 Task: Add an event with the title Training Session: Presentation Skills, date '2024/03/28', time 8:50 AM to 10:50 AMand add a description: The Networking Mixer Event will kick off with a warm welcome and an introduction to the purpose and format of the event. Attendees will have the chance to mingle and engage in casual conversations, creating a relaxed and inclusive environment that encourages networking and relationship building., put the event into Blue category . Add location for the event as: 789 Thyssen-Bornemisza Museum, Madrid, Spain, logged in from the account softage.1@softage.netand send the event invitation to softage.3@softage.net and softage.4@softage.net. Set a reminder for the event 7 day before
Action: Mouse moved to (86, 99)
Screenshot: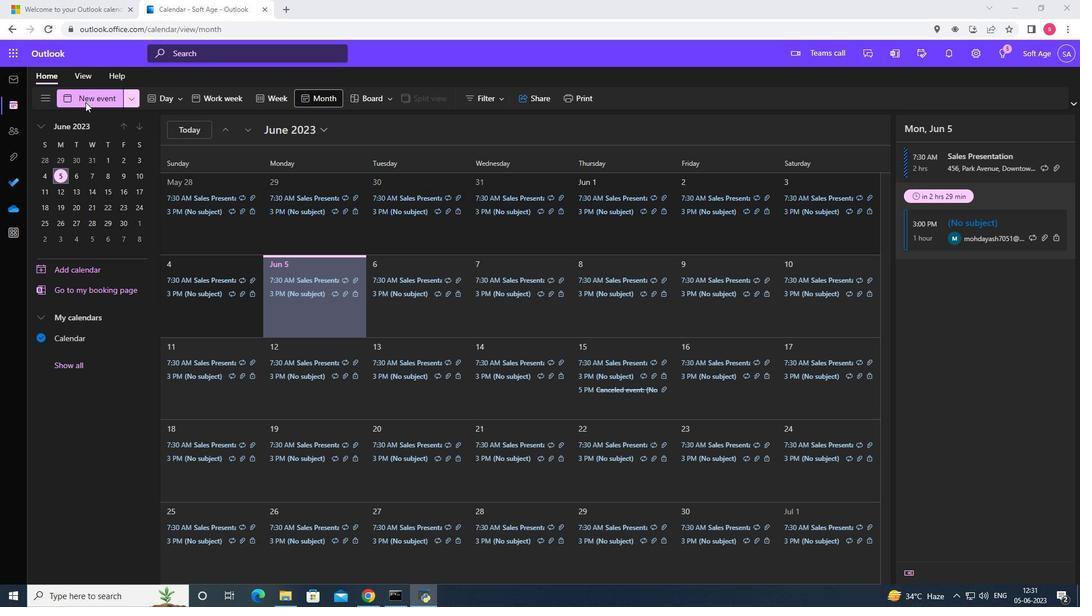 
Action: Mouse pressed left at (86, 99)
Screenshot: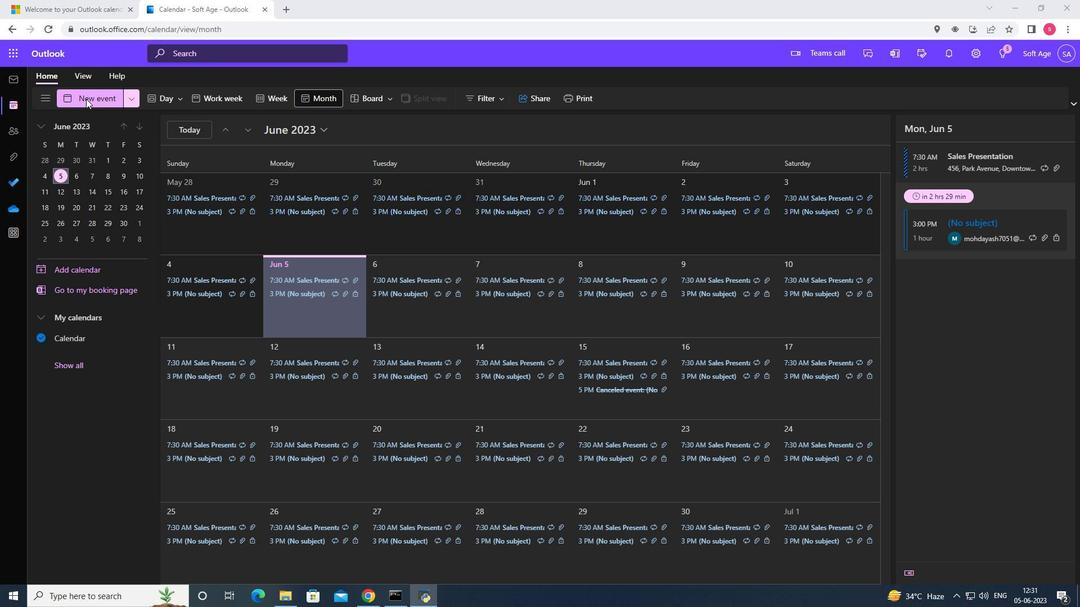 
Action: Mouse moved to (347, 168)
Screenshot: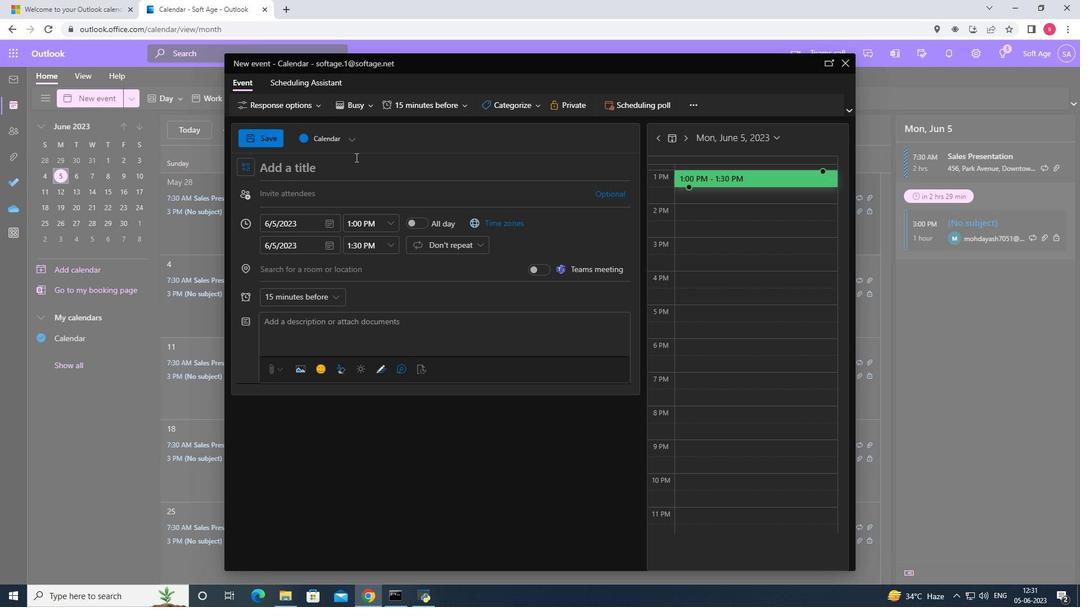 
Action: Mouse pressed left at (347, 168)
Screenshot: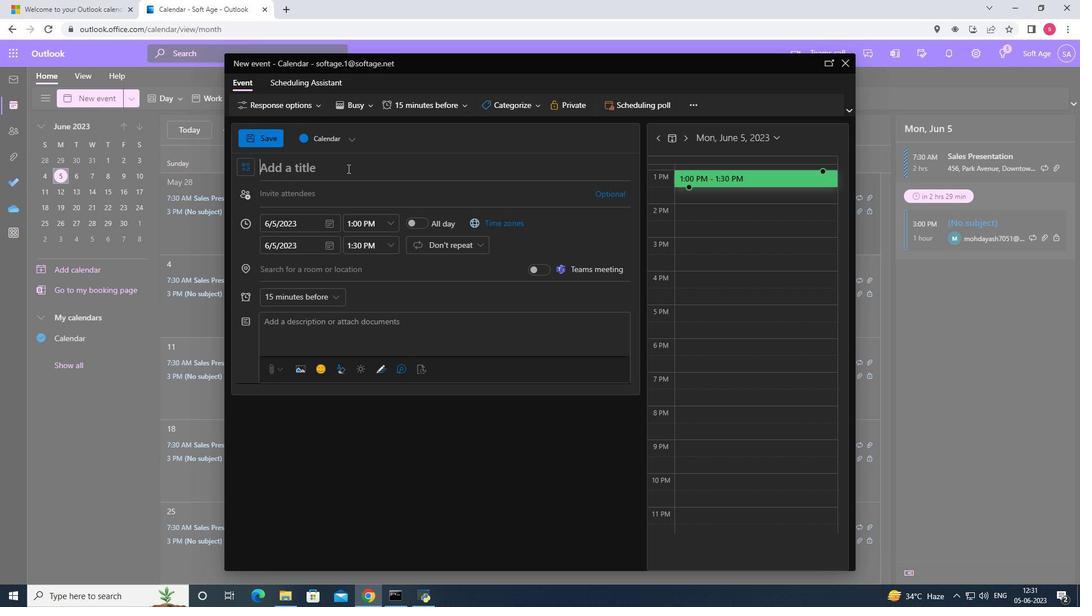 
Action: Key pressed <Key.shift>Trainind<Key.backspace>g<Key.space><Key.shift><Key.shift><Key.shift><Key.shift><Key.shift>Session<Key.space><Key.shift>Presentation<Key.space><Key.shift>Skills
Screenshot: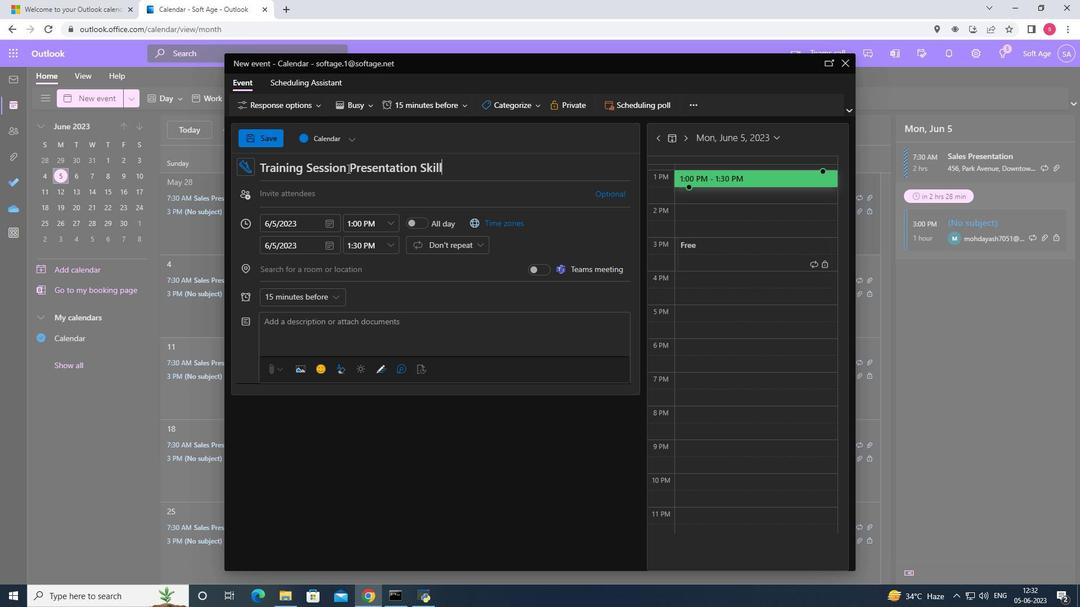 
Action: Mouse moved to (345, 169)
Screenshot: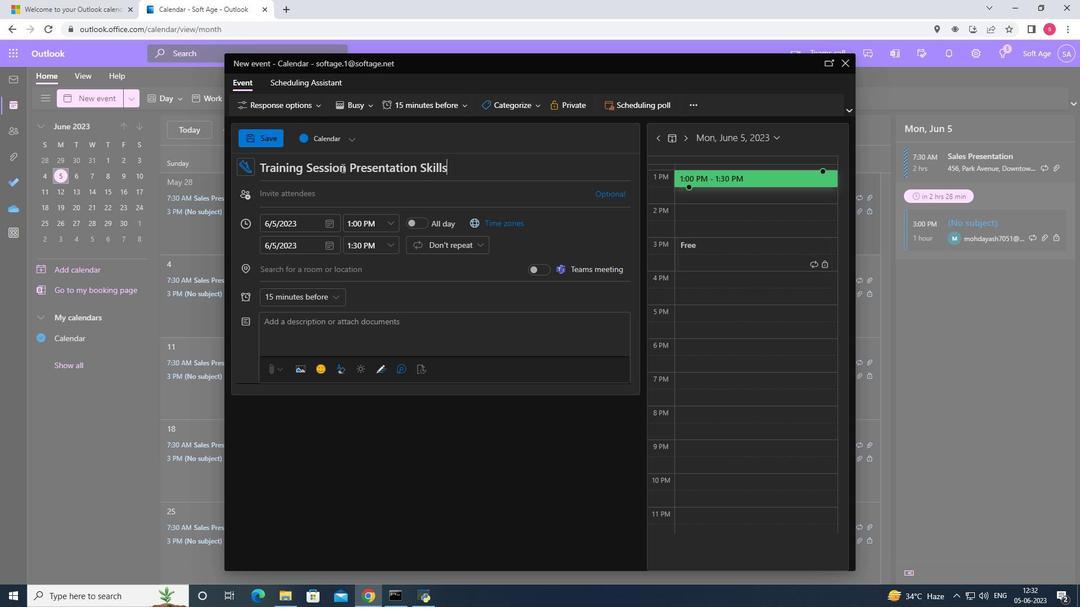 
Action: Mouse pressed left at (345, 169)
Screenshot: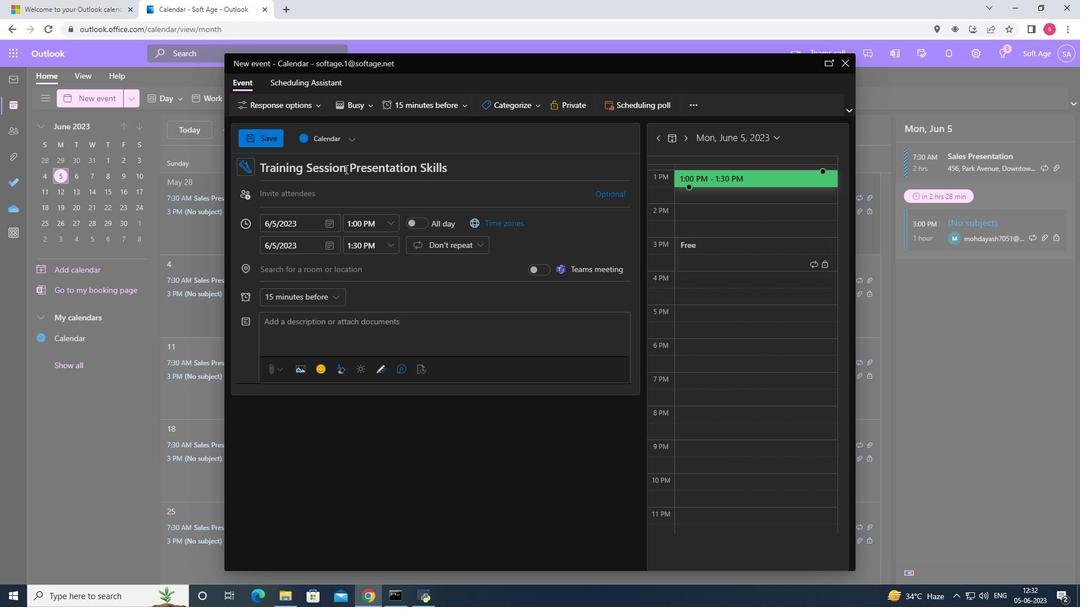 
Action: Key pressed <Key.shift>:
Screenshot: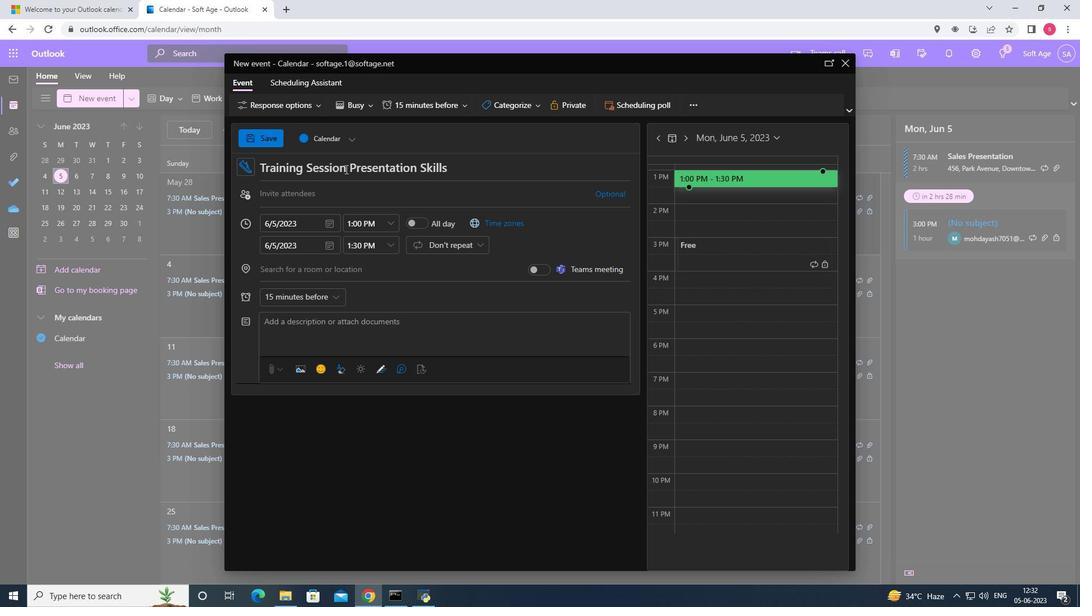 
Action: Mouse moved to (464, 166)
Screenshot: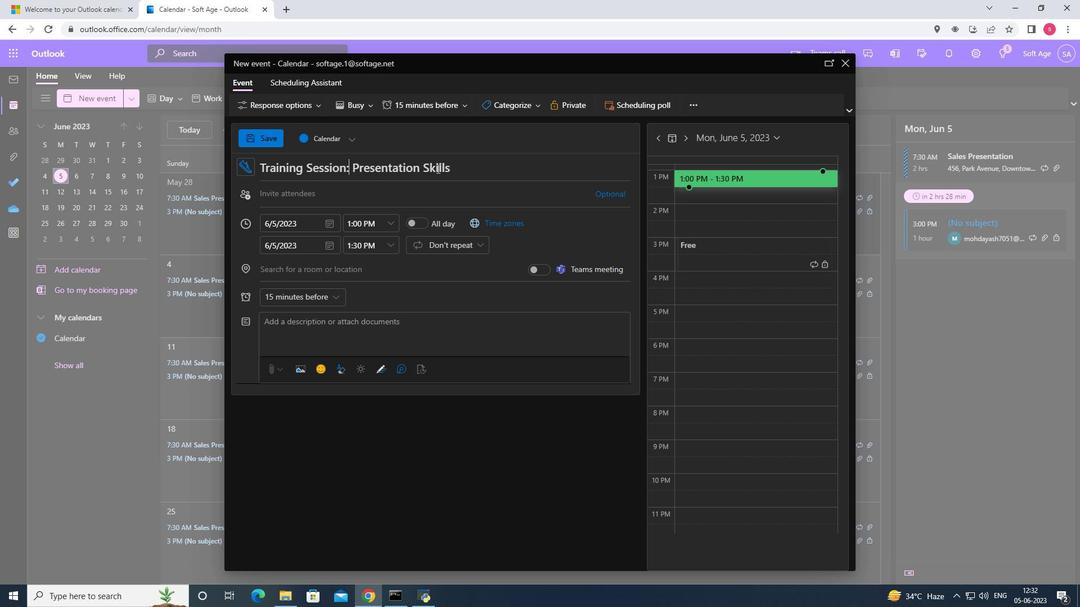 
Action: Mouse pressed left at (464, 166)
Screenshot: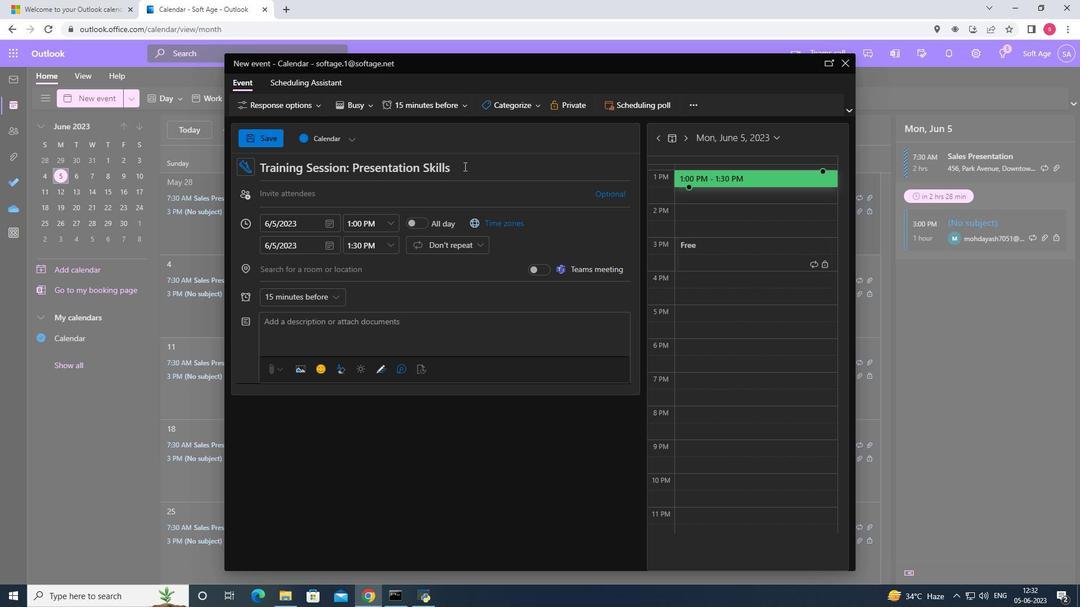 
Action: Mouse moved to (324, 227)
Screenshot: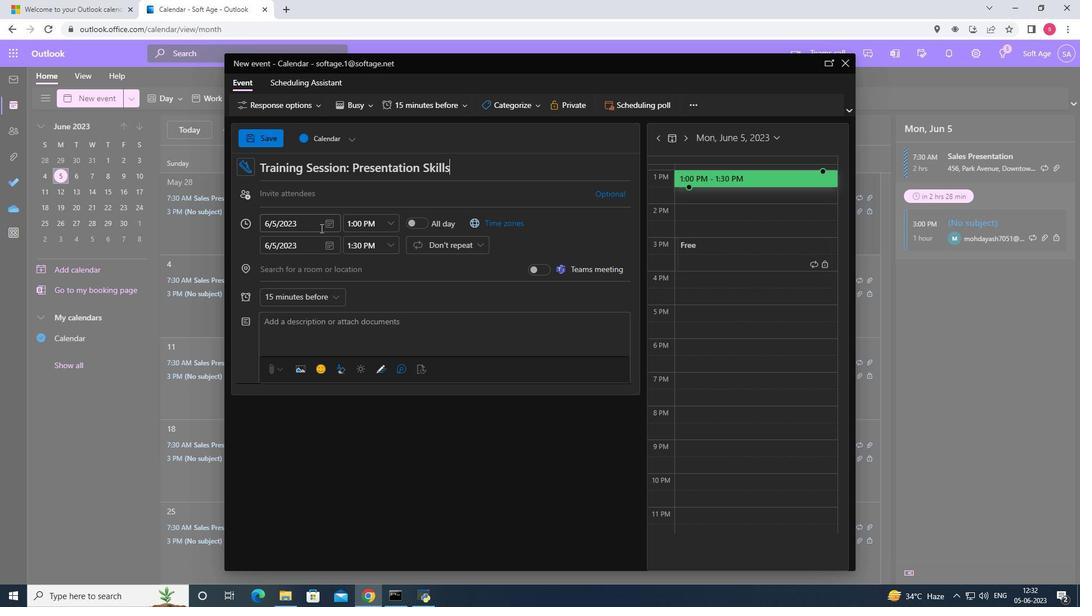 
Action: Mouse pressed left at (324, 227)
Screenshot: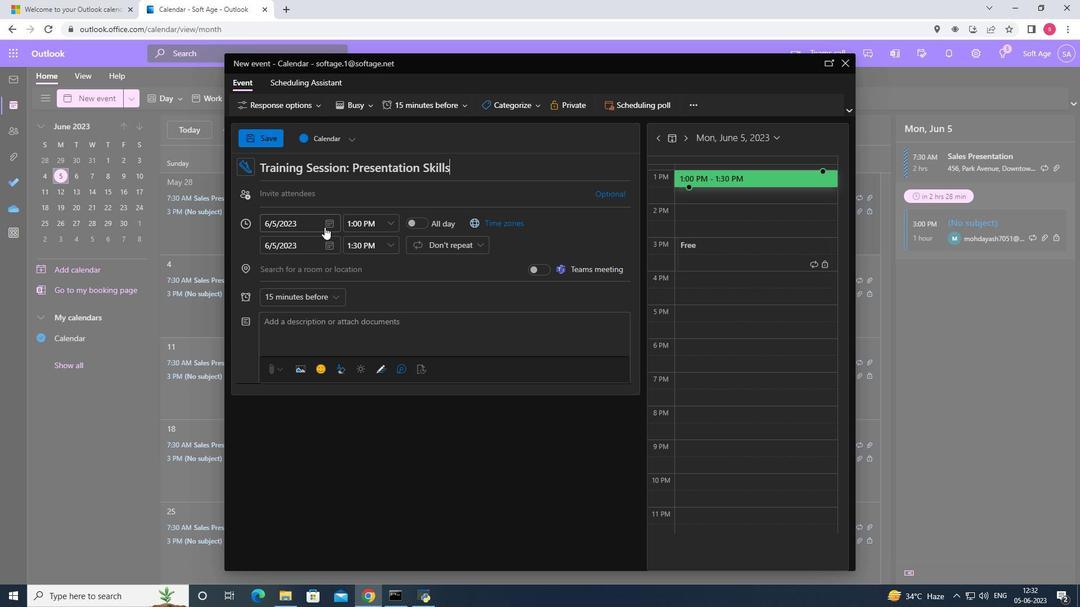 
Action: Mouse moved to (365, 252)
Screenshot: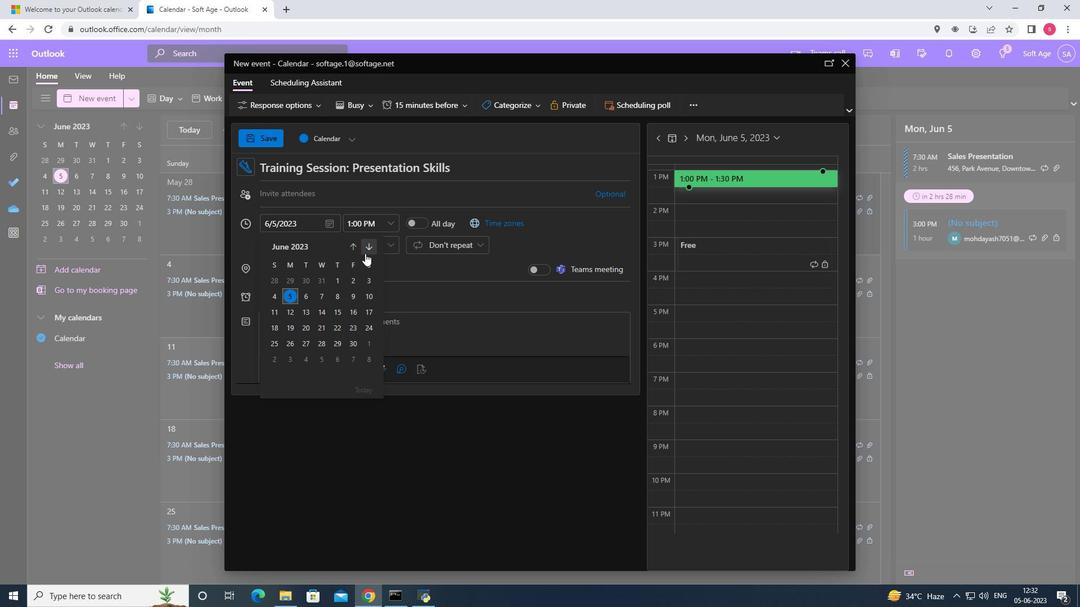 
Action: Mouse pressed left at (365, 252)
Screenshot: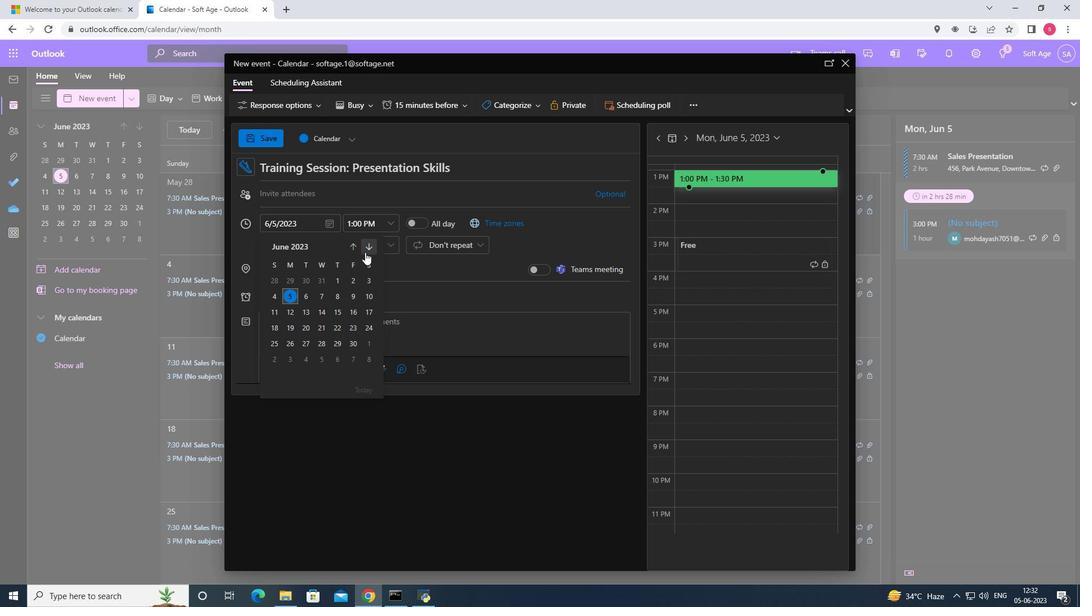 
Action: Mouse pressed left at (365, 252)
Screenshot: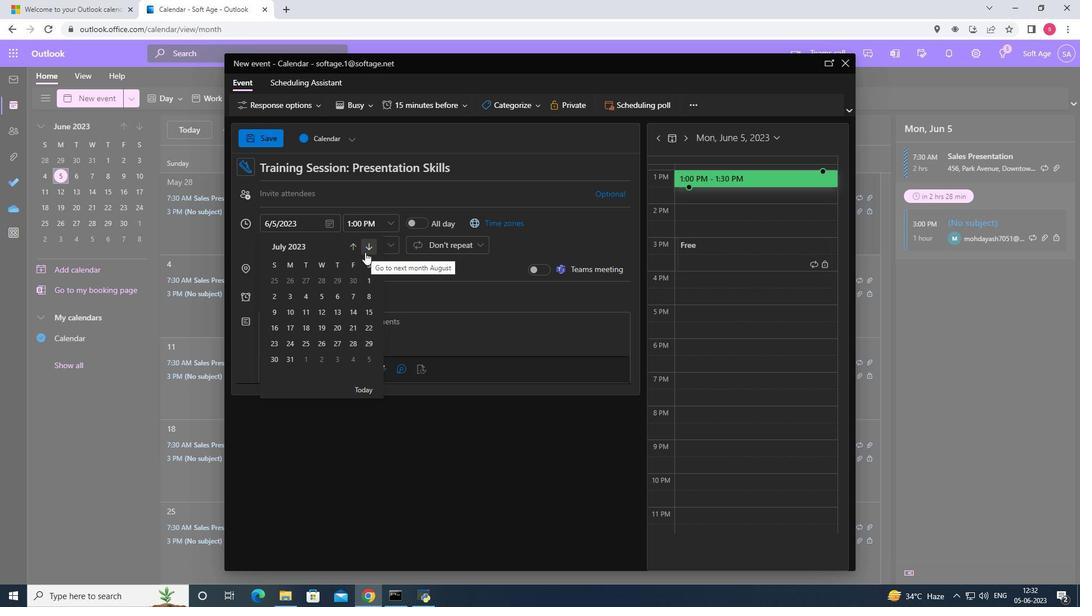 
Action: Mouse pressed left at (365, 252)
Screenshot: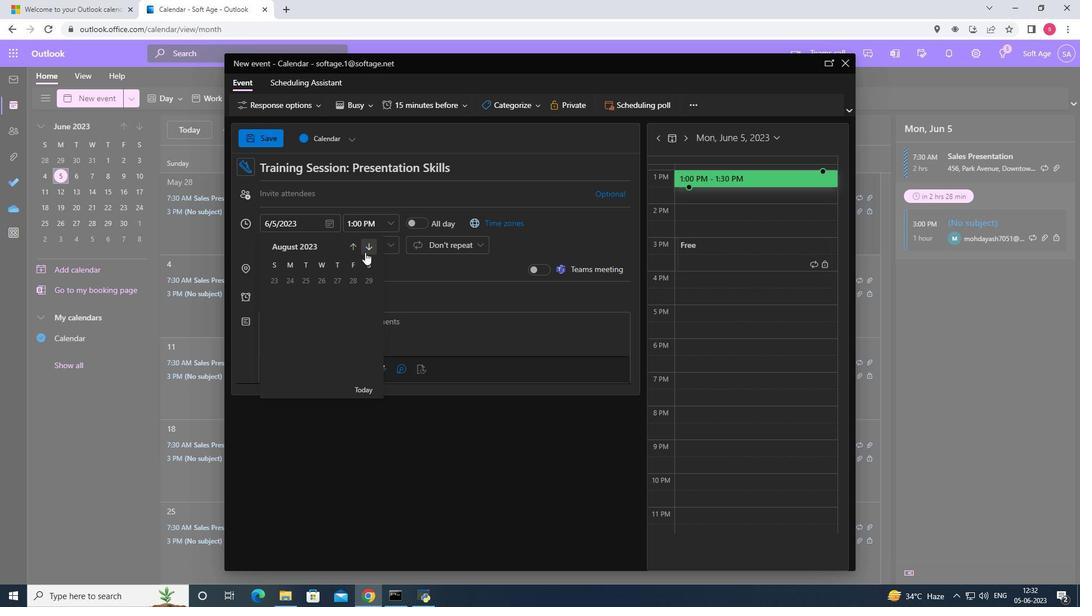 
Action: Mouse pressed left at (365, 252)
Screenshot: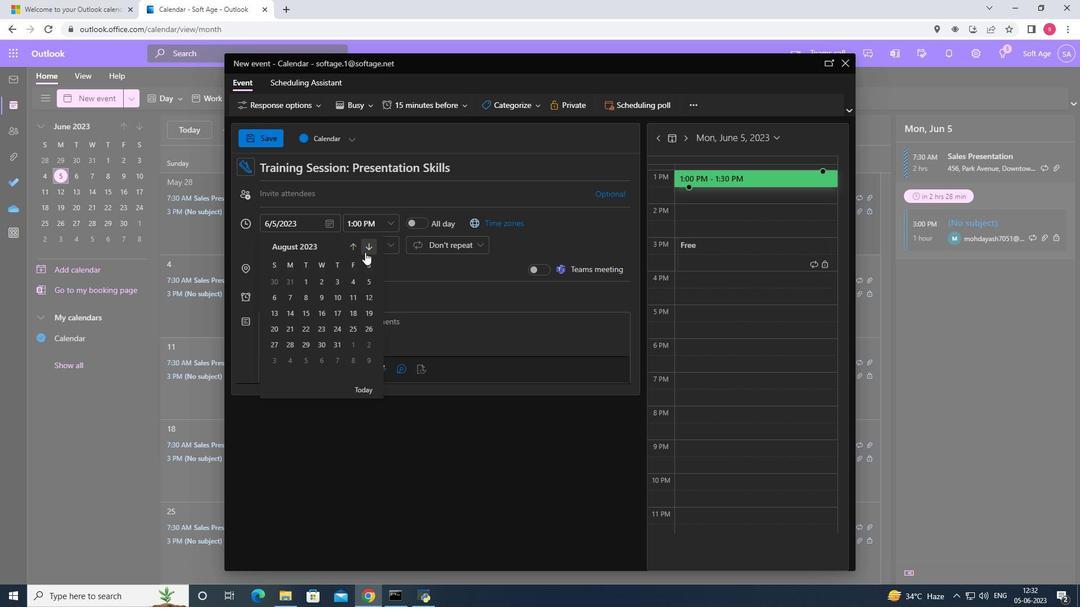 
Action: Mouse pressed left at (365, 252)
Screenshot: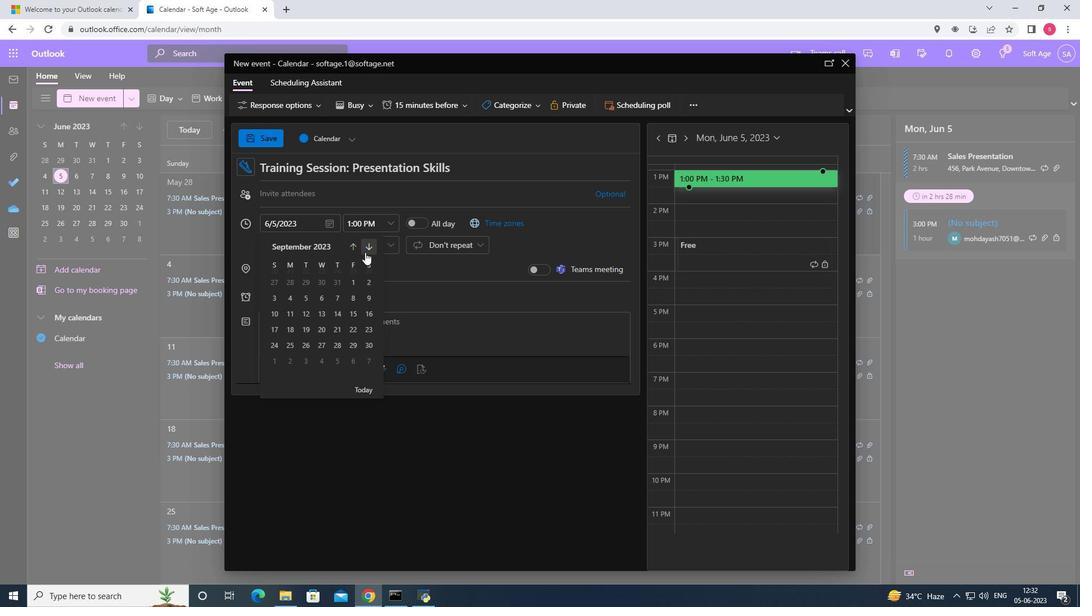 
Action: Mouse pressed left at (365, 252)
Screenshot: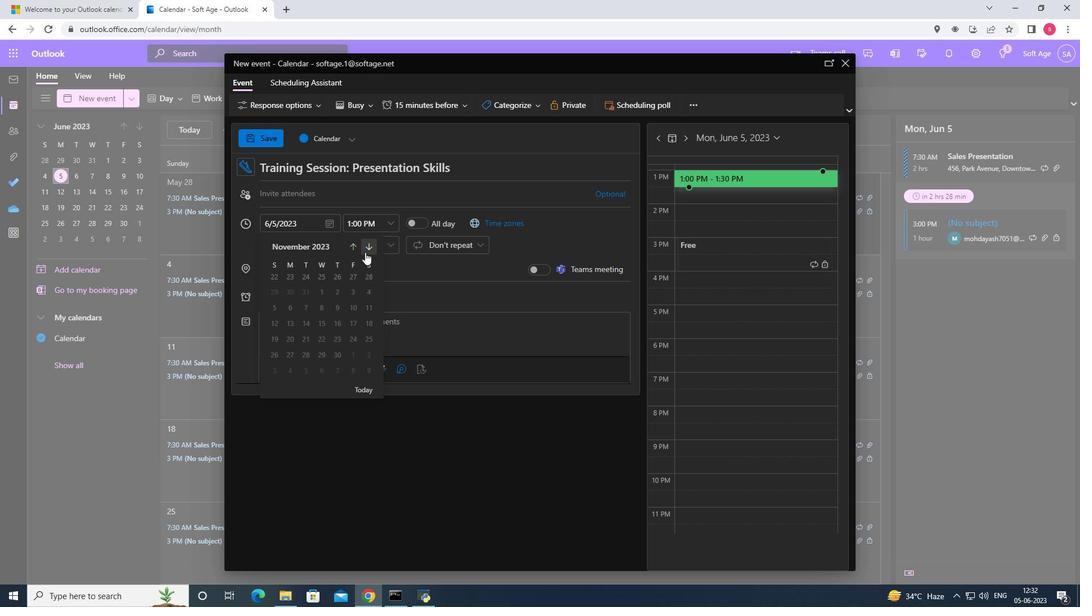 
Action: Mouse pressed left at (365, 252)
Screenshot: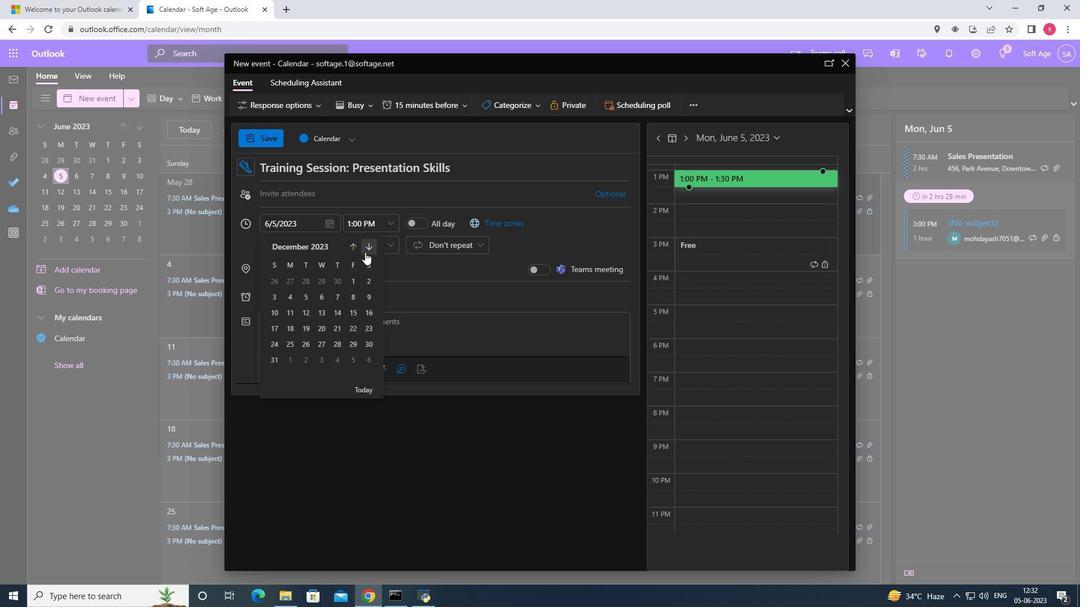 
Action: Mouse pressed left at (365, 252)
Screenshot: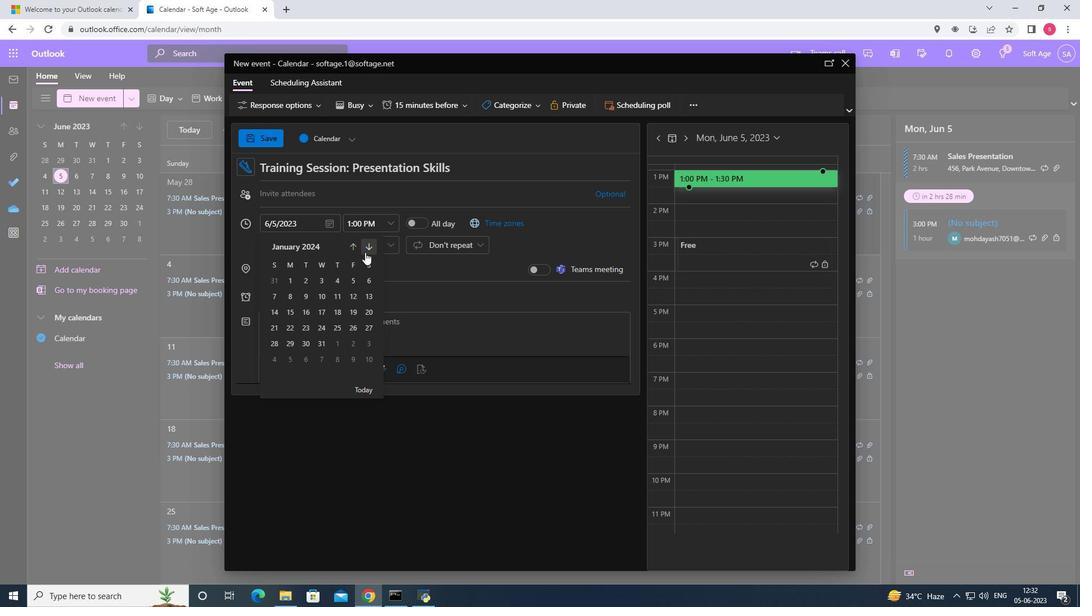 
Action: Mouse pressed left at (365, 252)
Screenshot: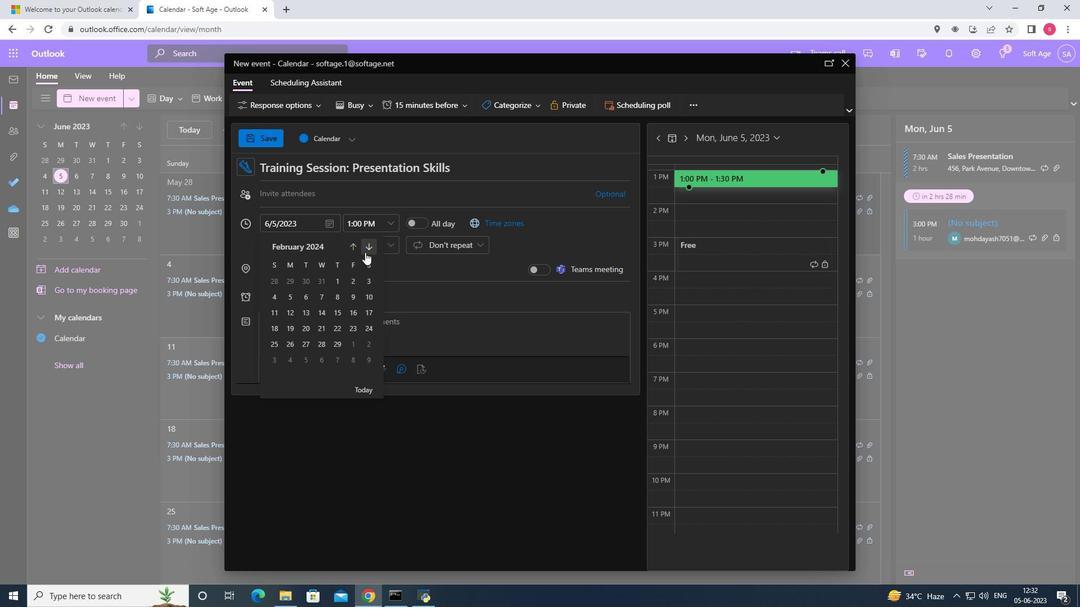 
Action: Mouse moved to (340, 344)
Screenshot: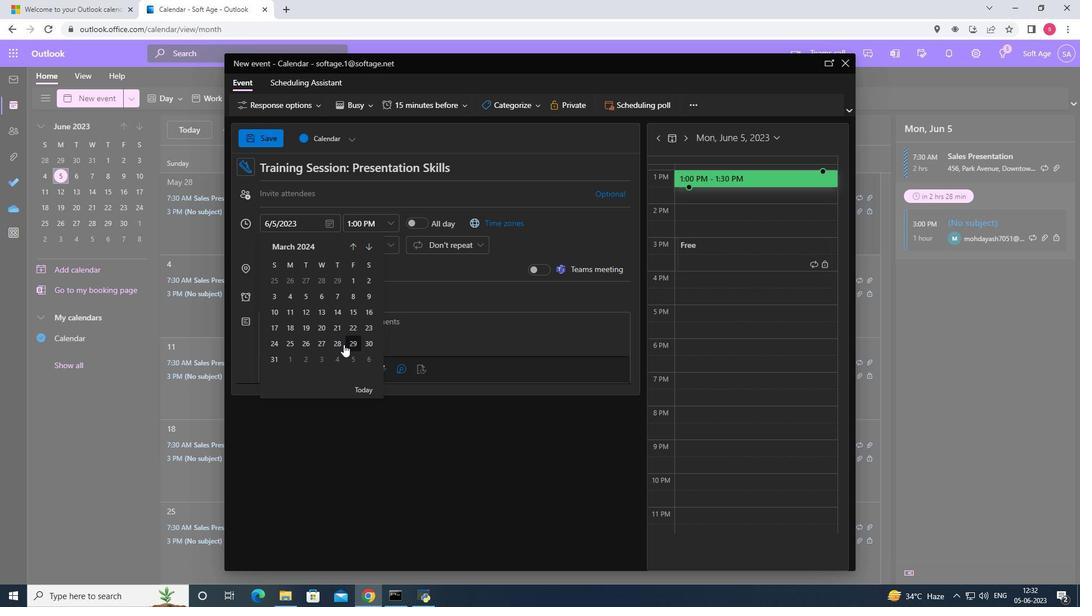
Action: Mouse pressed left at (340, 344)
Screenshot: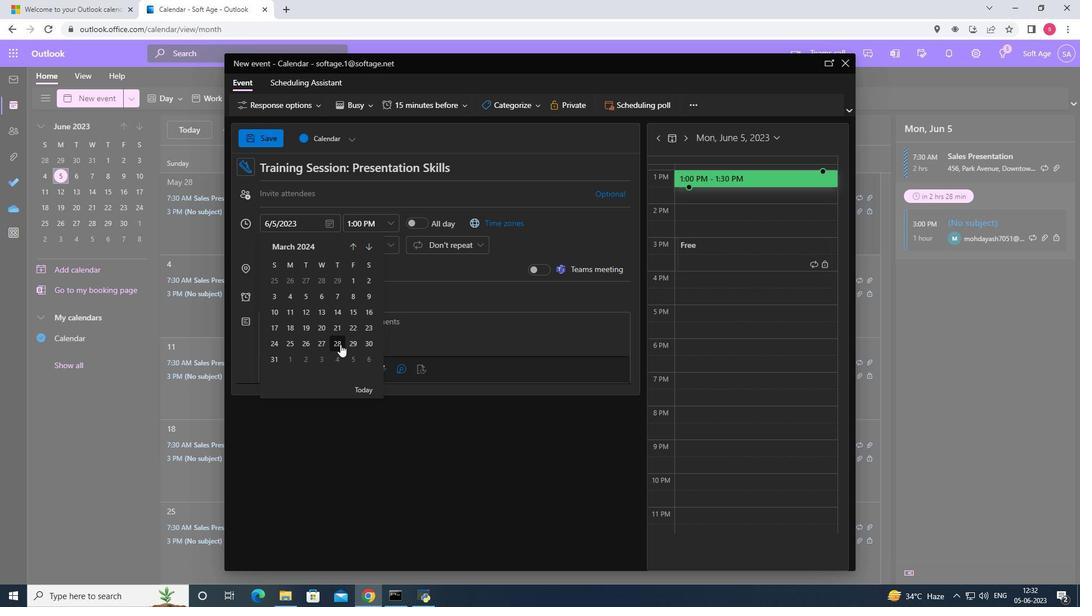 
Action: Mouse moved to (387, 227)
Screenshot: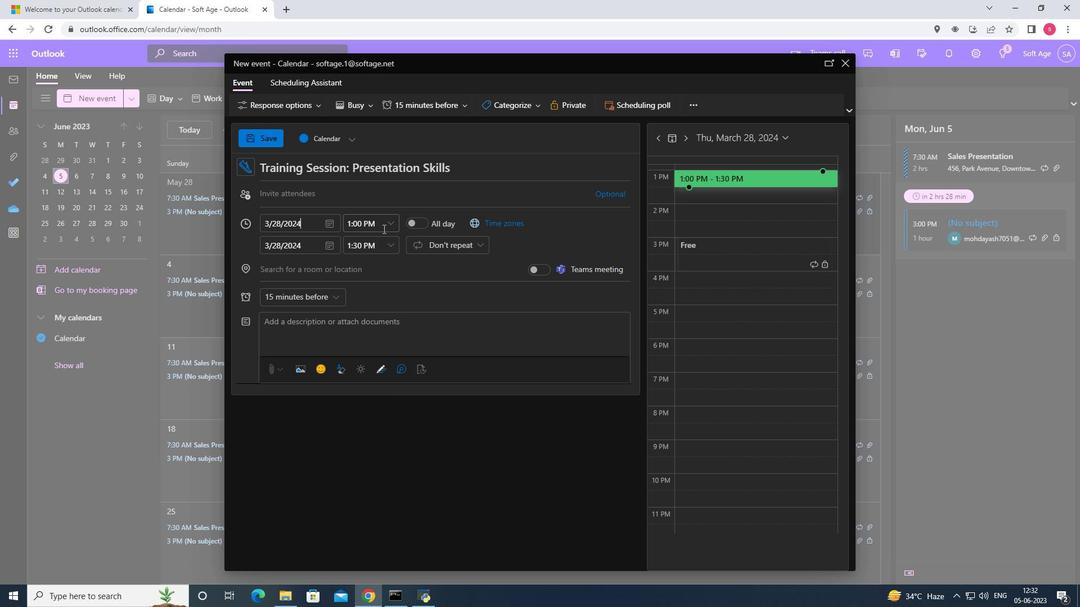 
Action: Mouse pressed left at (387, 227)
Screenshot: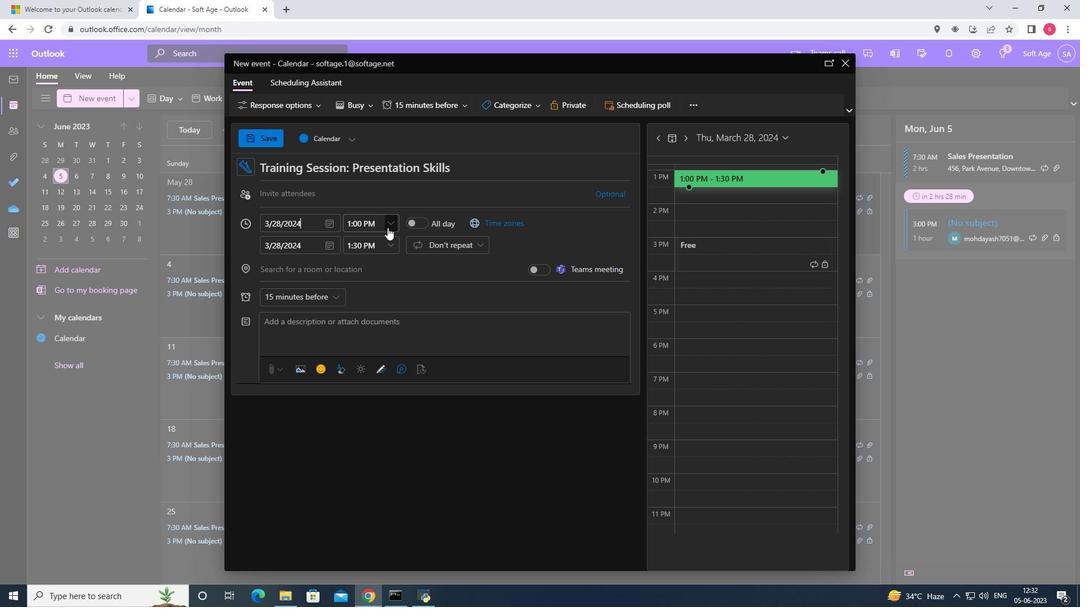 
Action: Mouse moved to (408, 236)
Screenshot: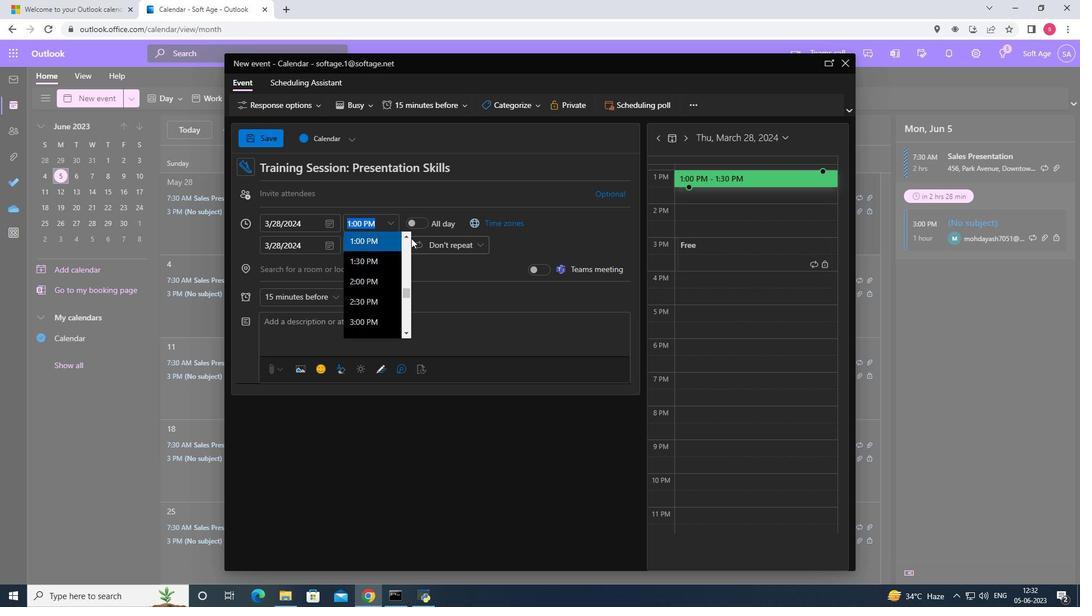
Action: Mouse pressed left at (408, 236)
Screenshot: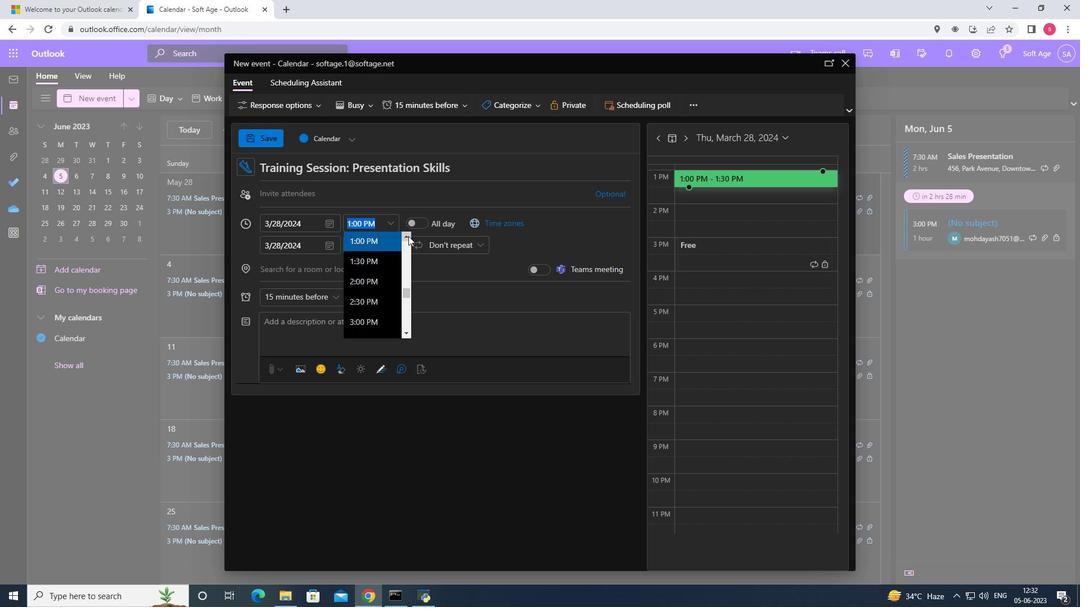 
Action: Mouse pressed left at (408, 236)
Screenshot: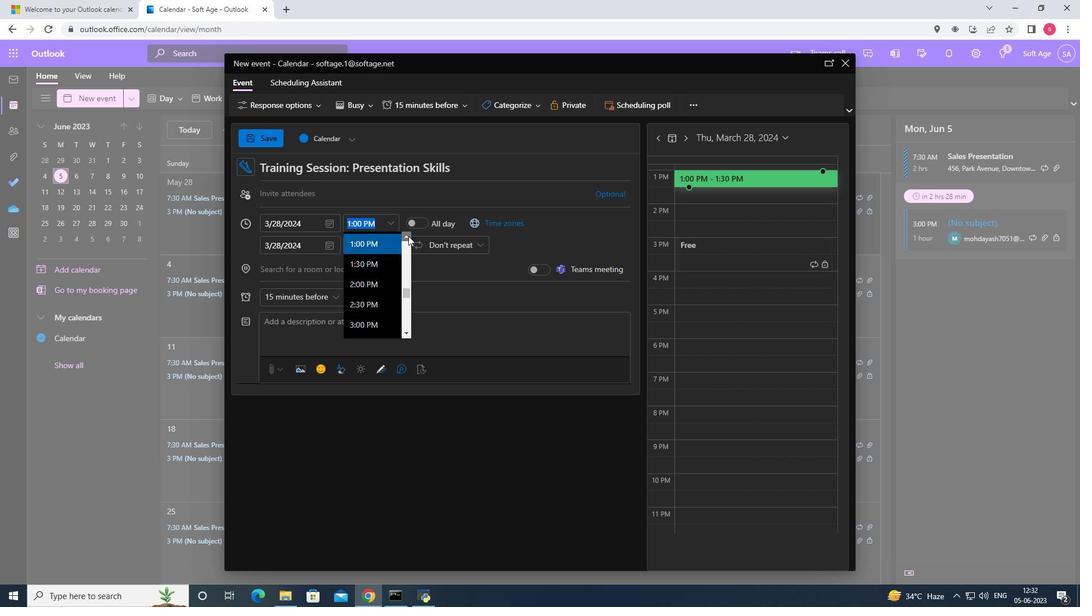 
Action: Mouse pressed left at (408, 236)
Screenshot: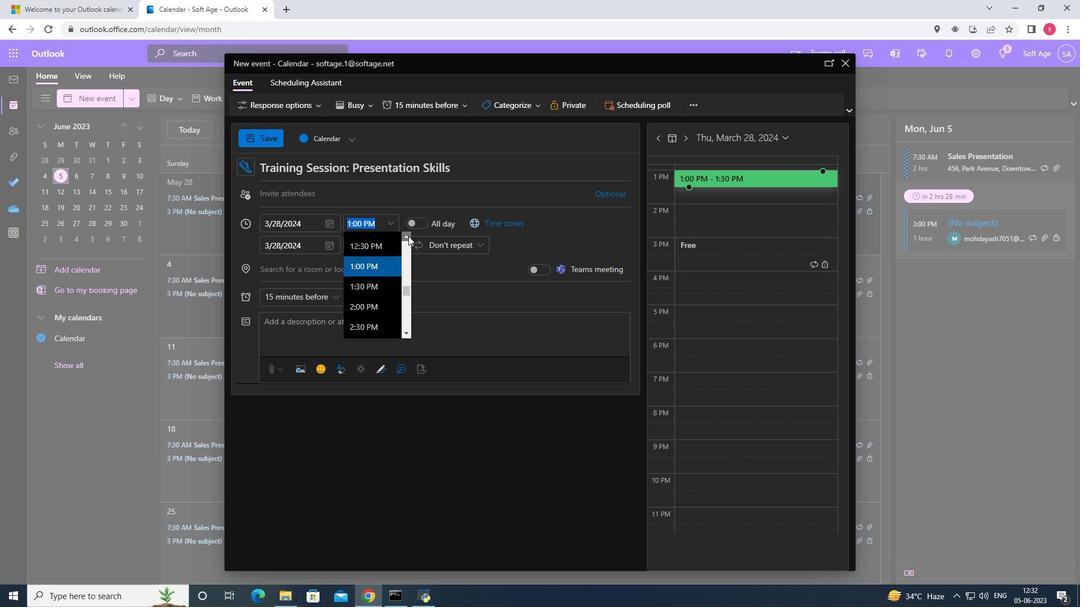 
Action: Mouse pressed left at (408, 236)
Screenshot: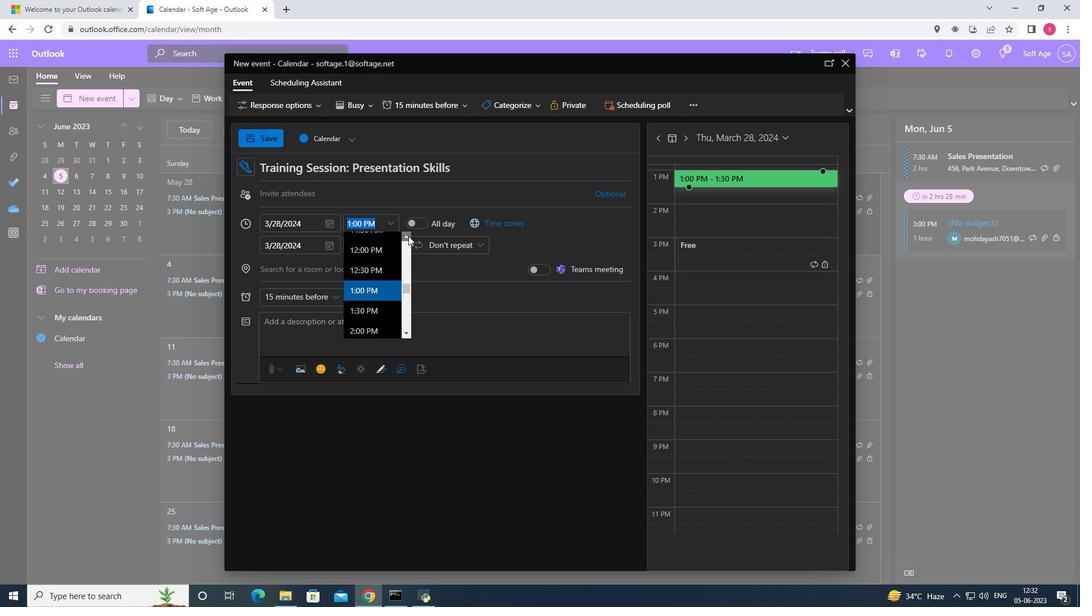 
Action: Mouse pressed left at (408, 236)
Screenshot: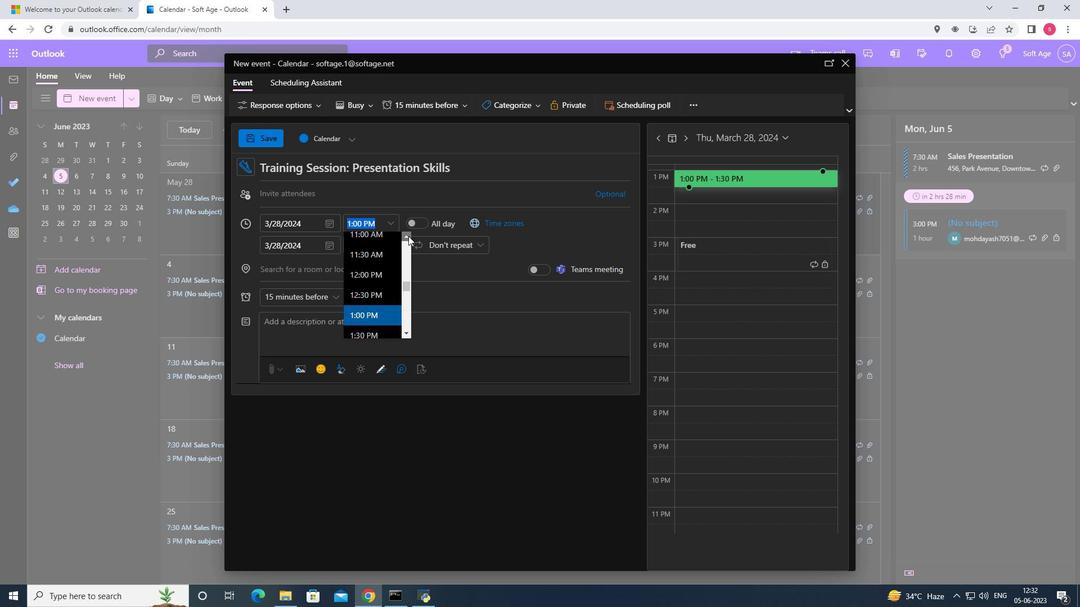 
Action: Mouse pressed left at (408, 236)
Screenshot: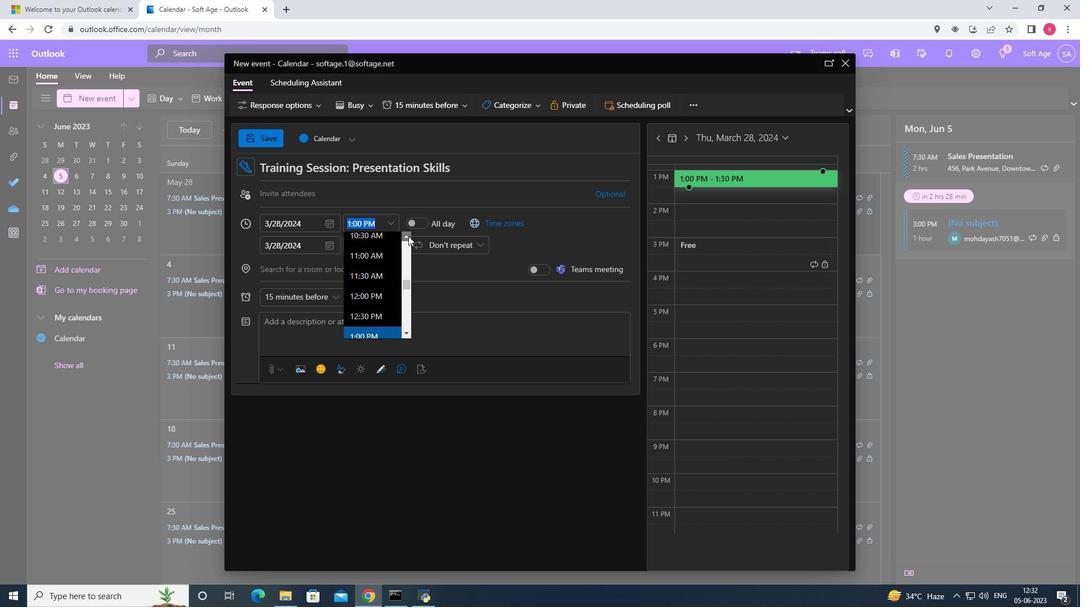 
Action: Mouse pressed left at (408, 236)
Screenshot: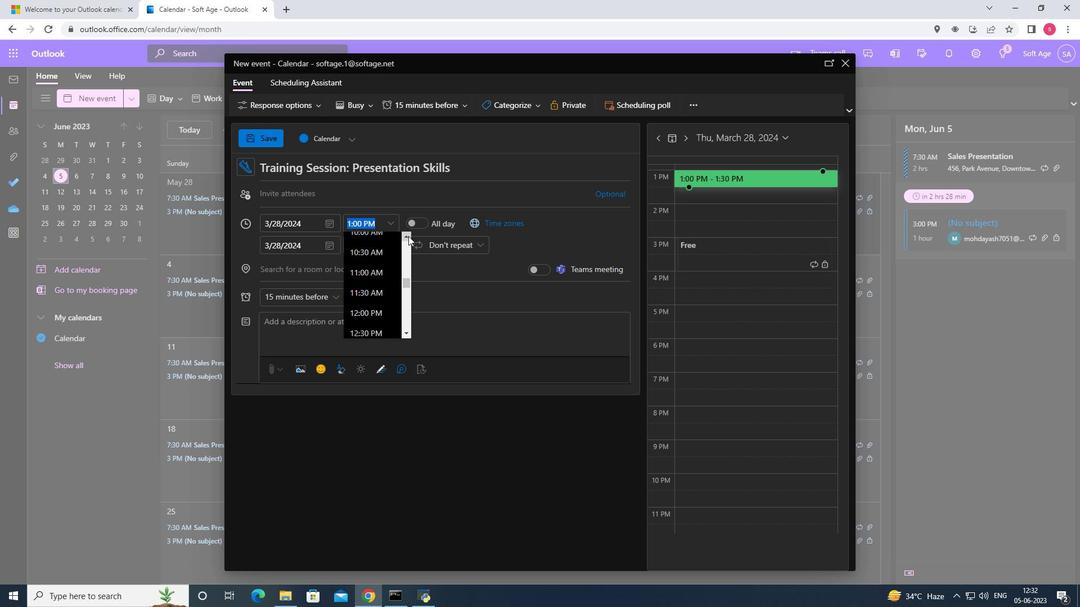 
Action: Mouse pressed left at (408, 236)
Screenshot: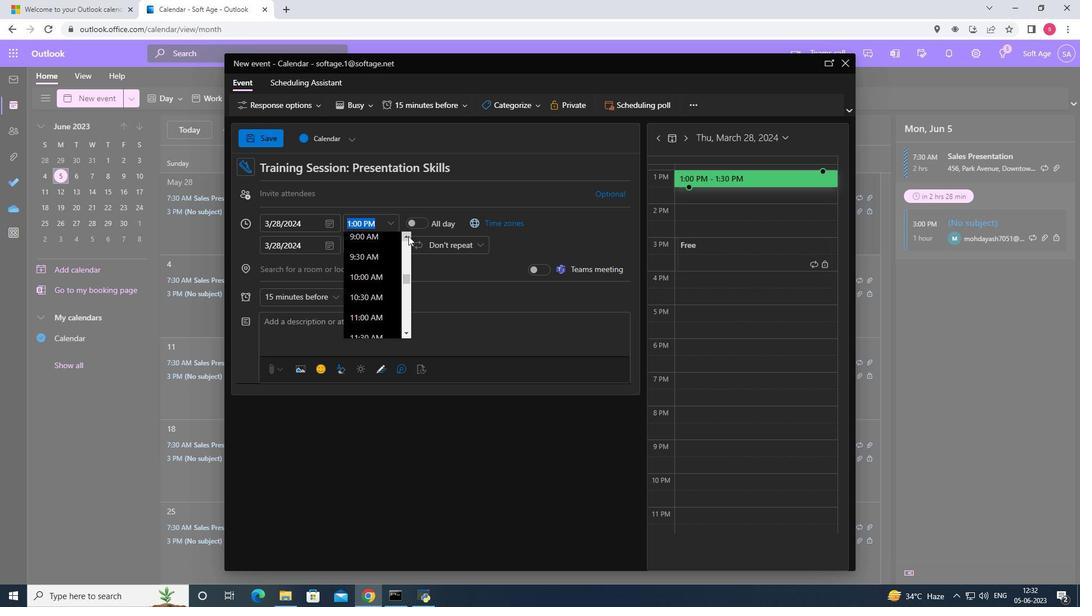 
Action: Mouse moved to (403, 333)
Screenshot: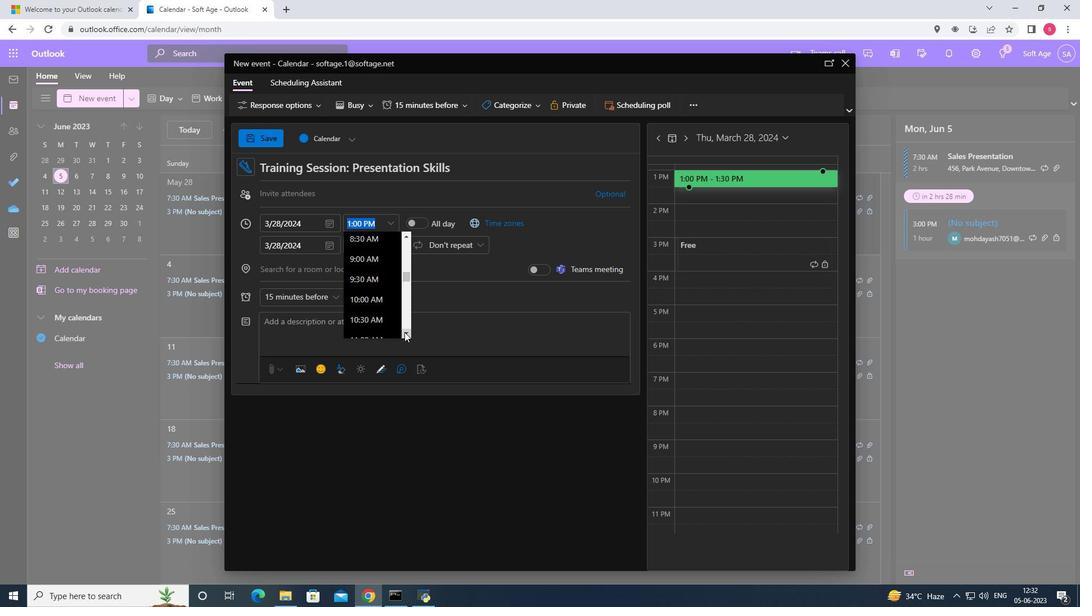
Action: Mouse pressed left at (403, 333)
Screenshot: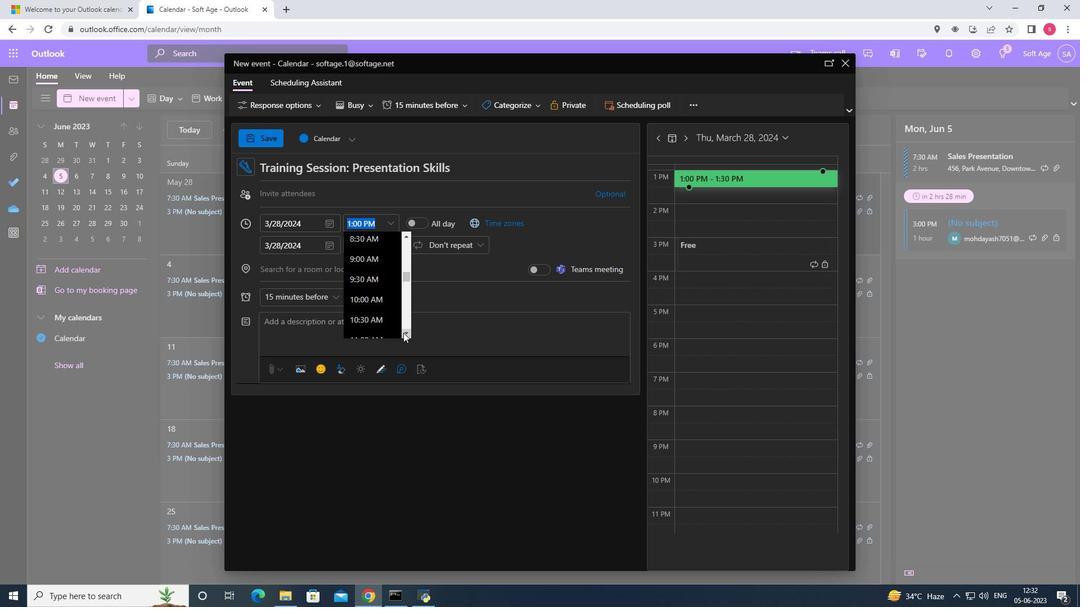 
Action: Mouse moved to (405, 234)
Screenshot: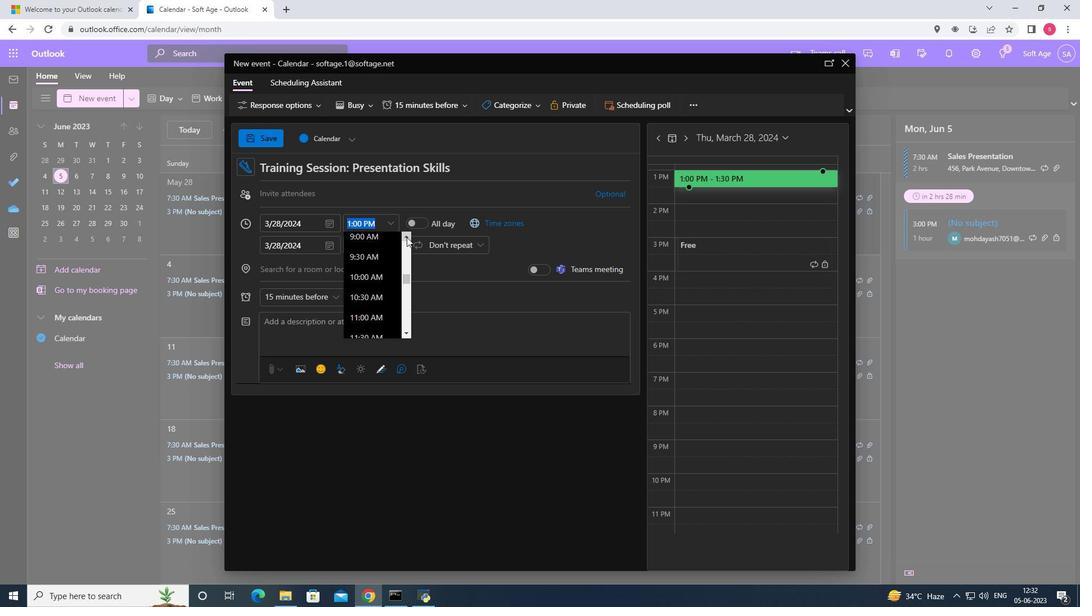 
Action: Mouse pressed left at (405, 234)
Screenshot: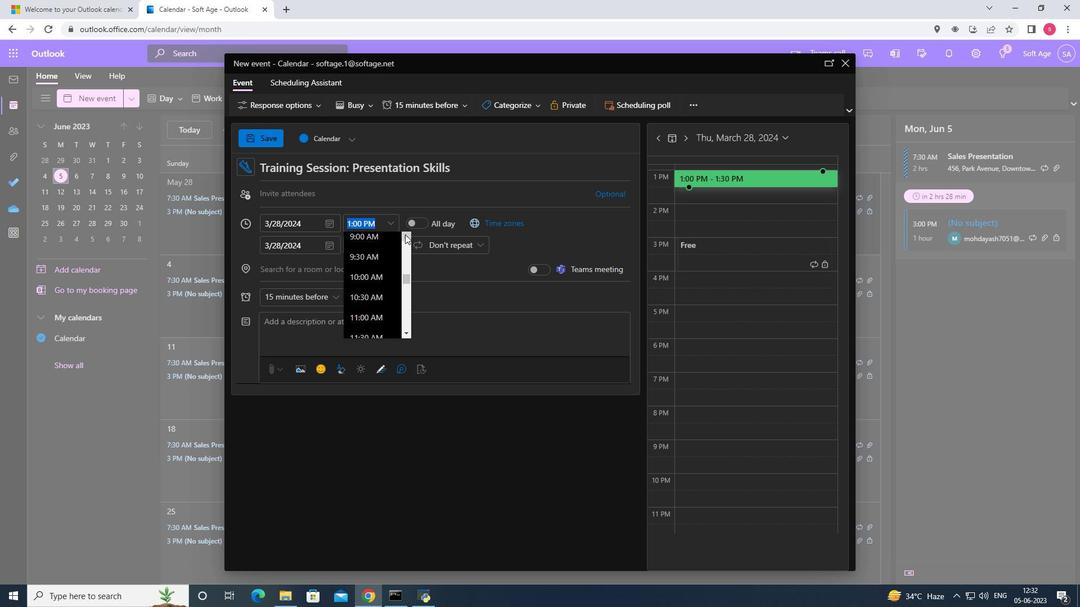 
Action: Mouse moved to (356, 238)
Screenshot: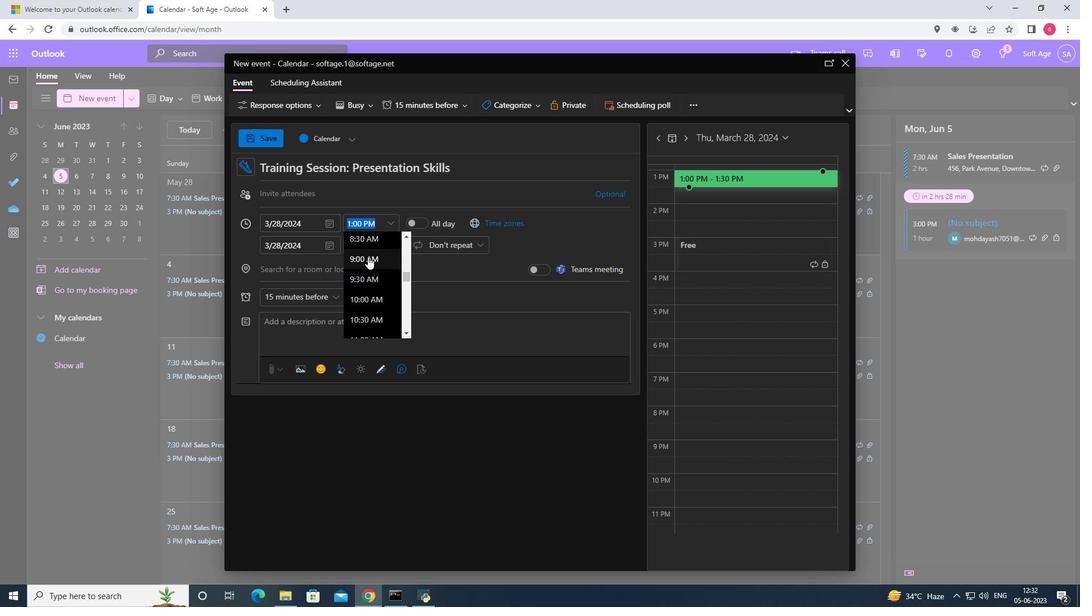 
Action: Mouse pressed left at (356, 238)
Screenshot: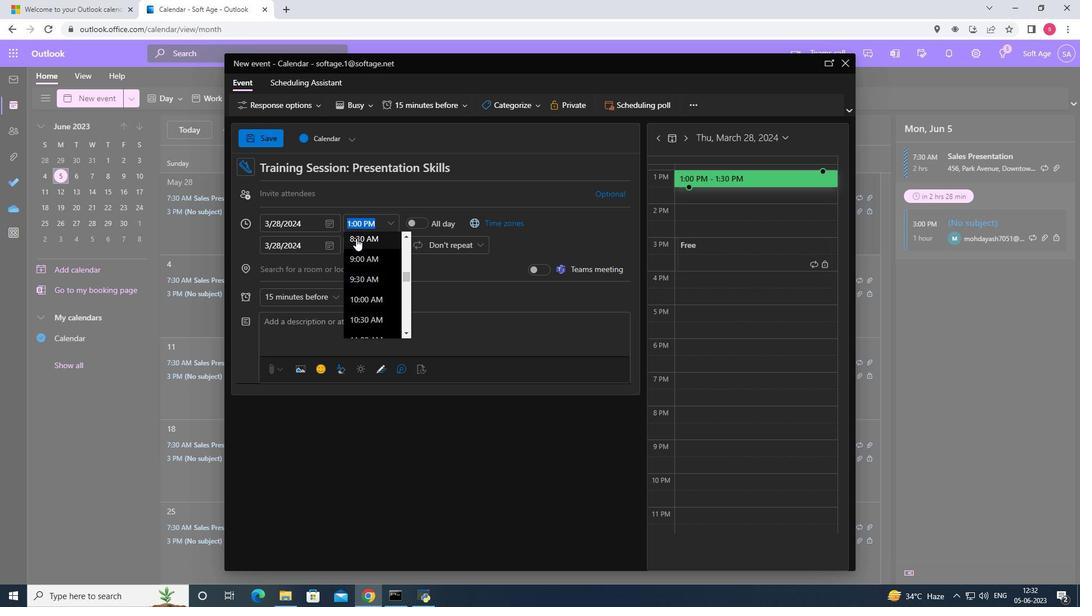 
Action: Mouse moved to (354, 221)
Screenshot: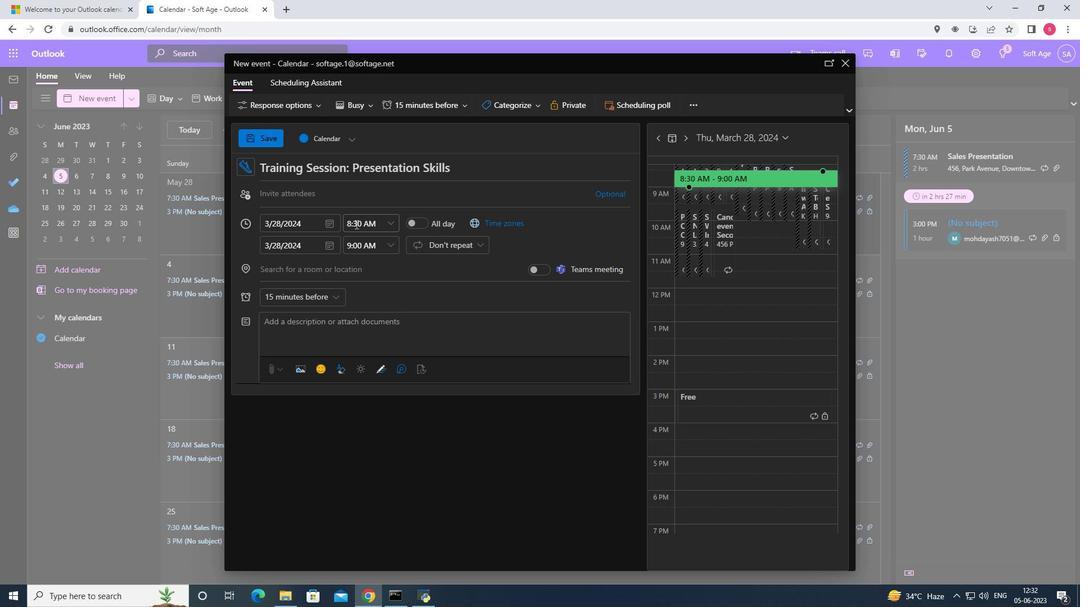 
Action: Mouse pressed left at (354, 221)
Screenshot: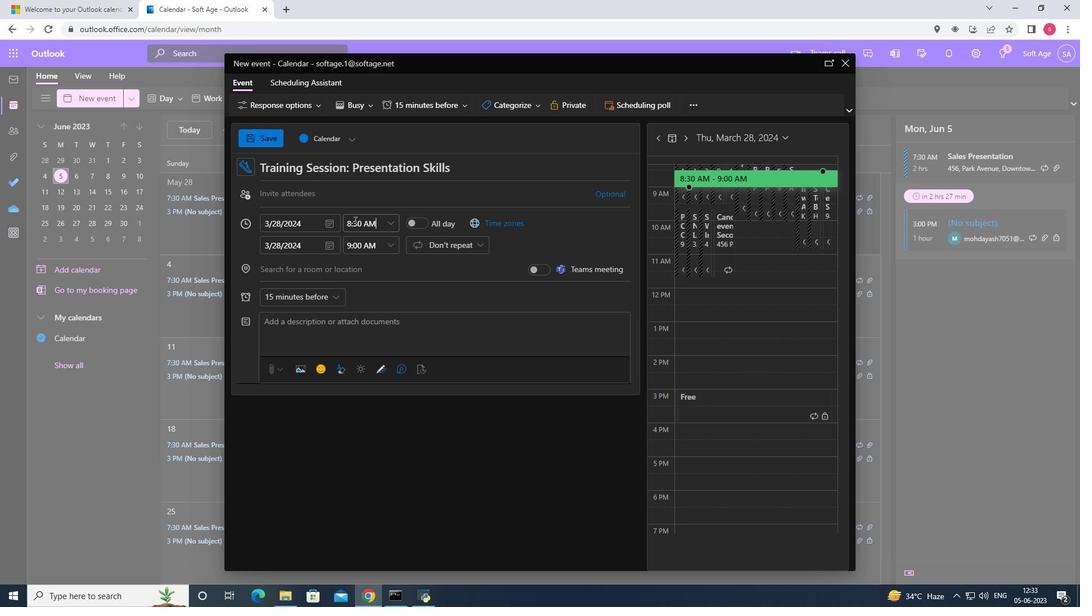 
Action: Key pressed <Key.right><Key.backspace>5
Screenshot: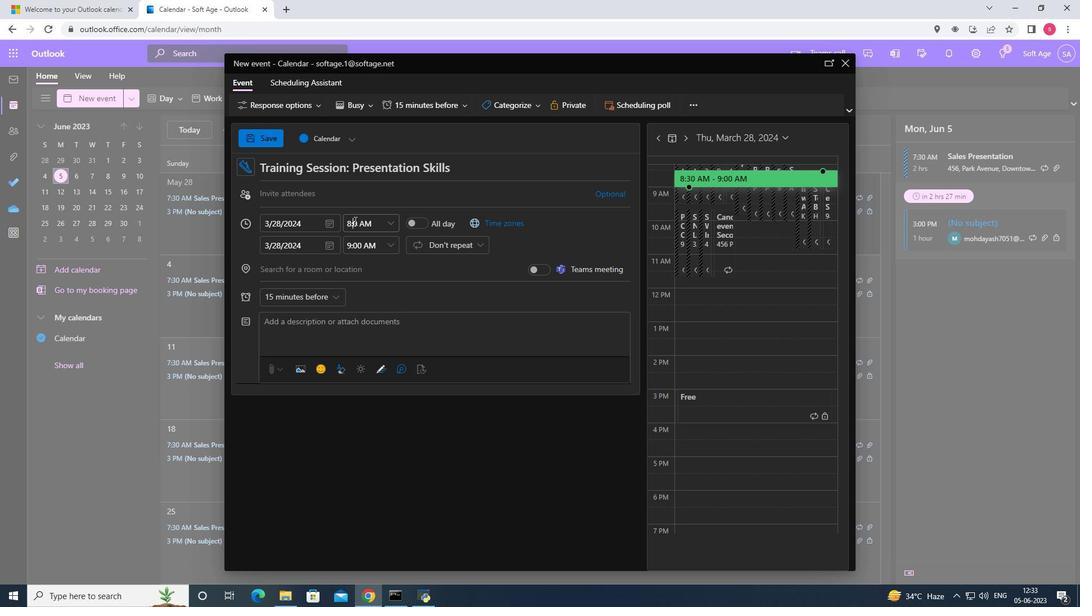 
Action: Mouse moved to (392, 247)
Screenshot: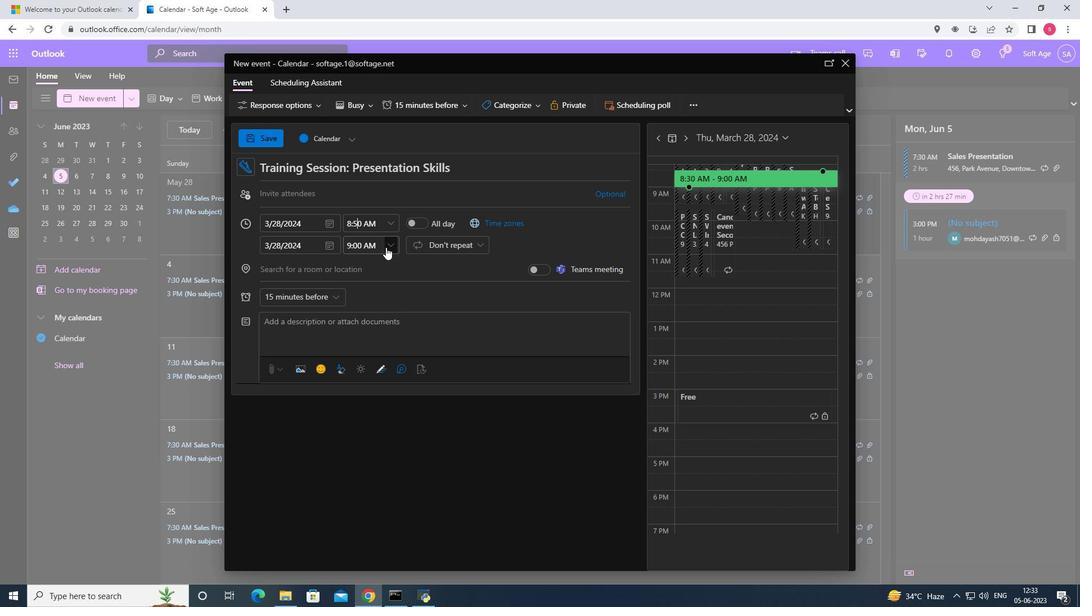 
Action: Mouse pressed left at (392, 247)
Screenshot: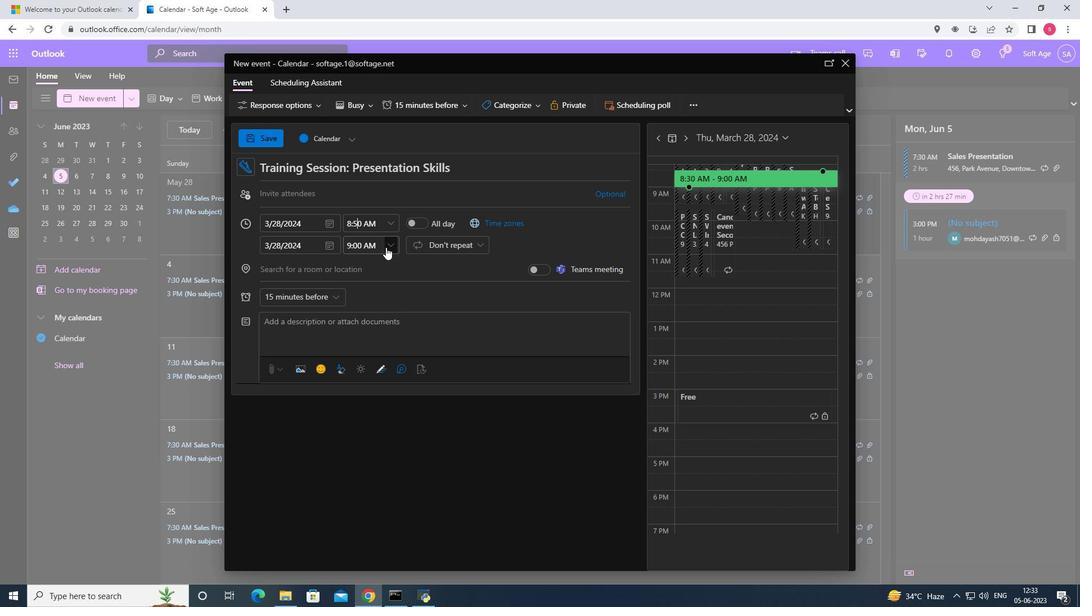 
Action: Mouse moved to (372, 324)
Screenshot: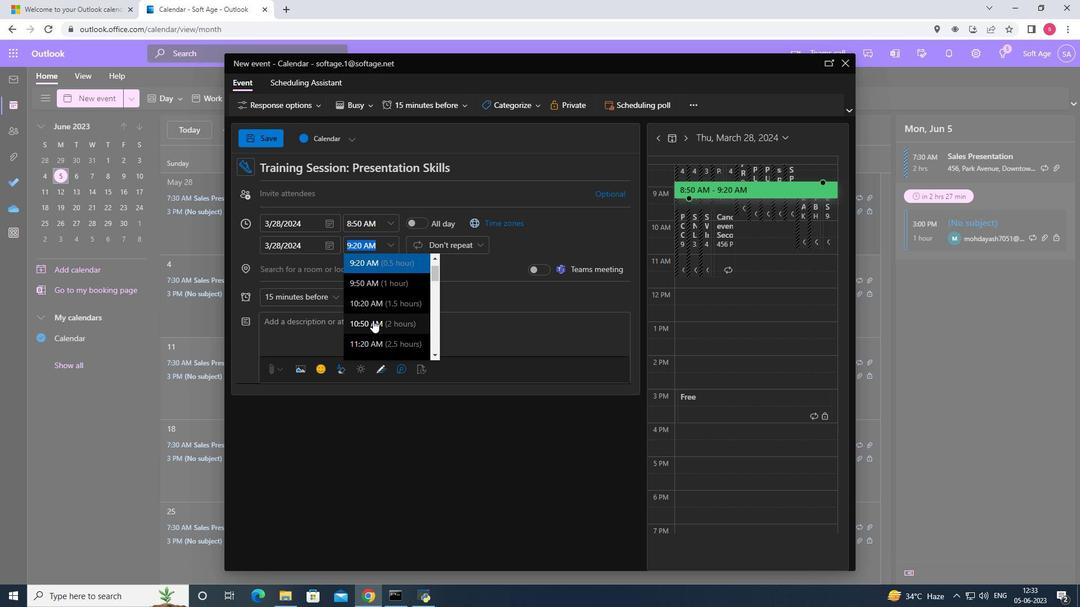 
Action: Mouse pressed left at (372, 324)
Screenshot: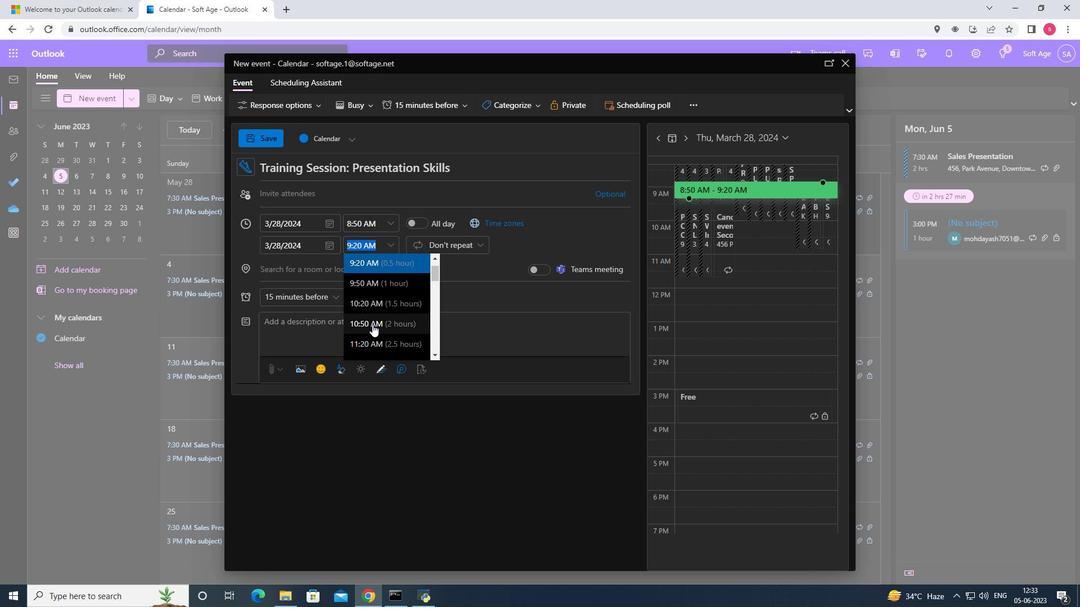 
Action: Mouse moved to (353, 330)
Screenshot: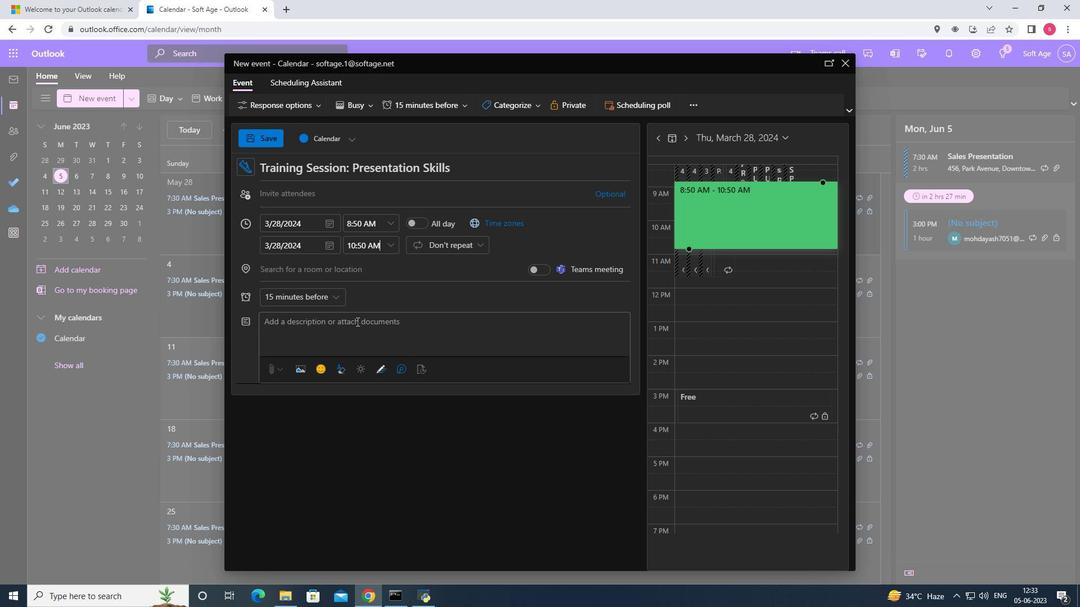 
Action: Mouse pressed left at (353, 330)
Screenshot: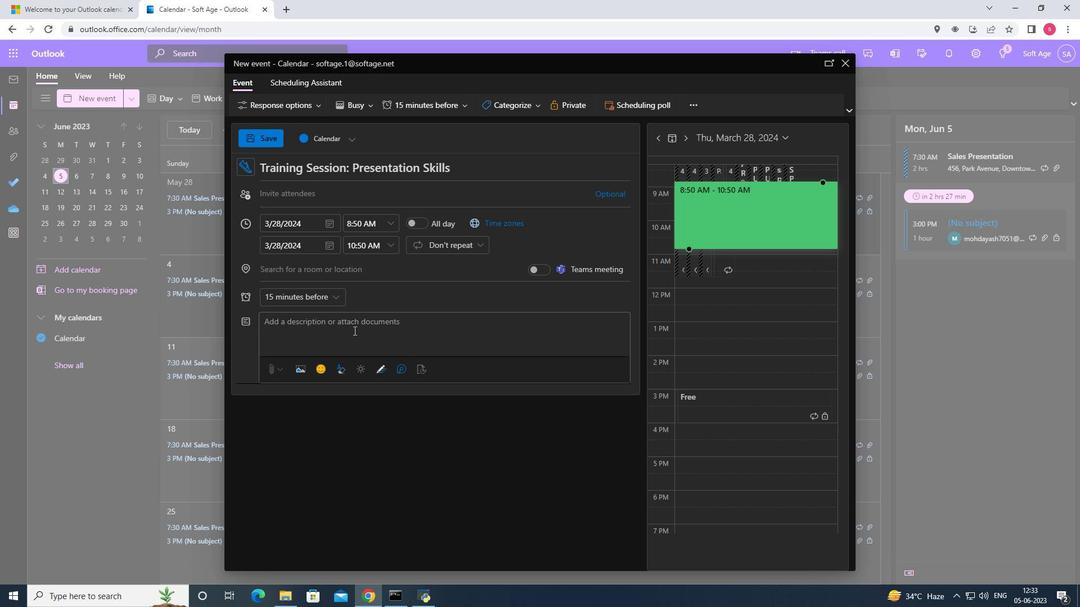 
Action: Key pressed <Key.shift>The<Key.space>w<Key.backspace><Key.shift><Key.shift><Key.shift>Ner<Key.backspace>tworking<Key.space><Key.shift>mixer<Key.space><Key.shift>Event<Key.space><Key.shift>will<Key.space>kick<Key.space>off<Key.space>with<Key.space>a<Key.space>warm<Key.space>welcome<Key.space>and<Key.space>an<Key.space>introduction<Key.space><Key.shift>to<Key.space><Key.shift>the<Key.space><Key.shift>P<Key.backspace>purpose<Key.space>and<Key.space>format<Key.space>of<Key.space>the<Key.space>event.<Key.space><Key.shift>Attendees<Key.space>will<Key.space>have<Key.space>the<Key.space>change<Key.backspace><Key.backspace>ce<Key.space>to<Key.space>mingle<Key.space>and<Key.space>engage<Key.space>in<Key.space>casual<Key.space>conversations<Key.space><Key.backspace>,<Key.space>creating<Key.space>a<Key.space>relaxed<Key.space>and<Key.space>inclusive<Key.space>environment<Key.space>that<Key.space>encourages<Key.space>networking<Key.space>and<Key.space>relationship<Key.space>building.
Screenshot: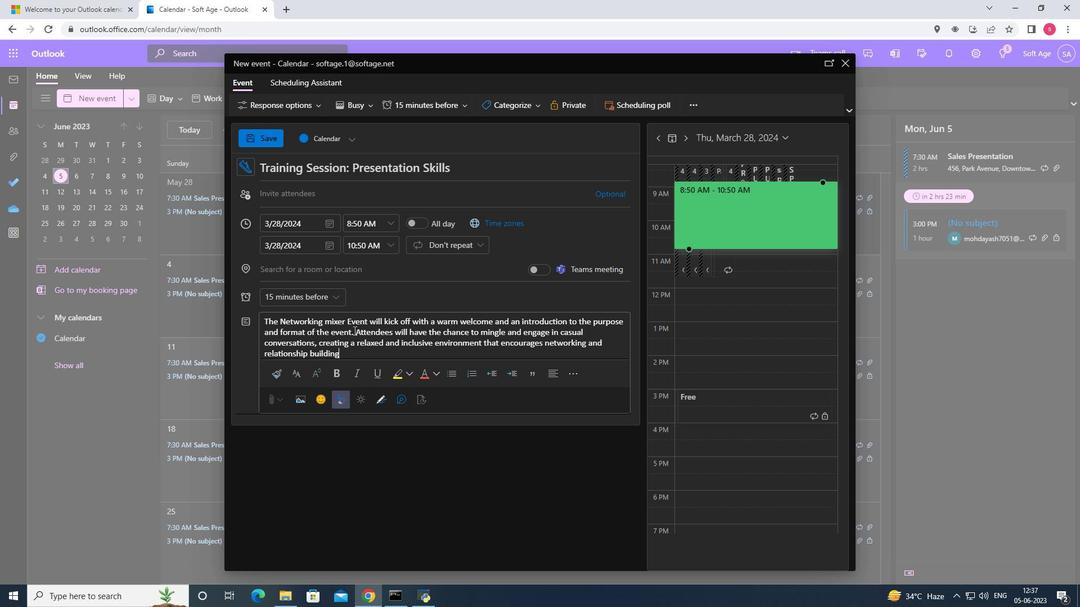 
Action: Mouse moved to (534, 106)
Screenshot: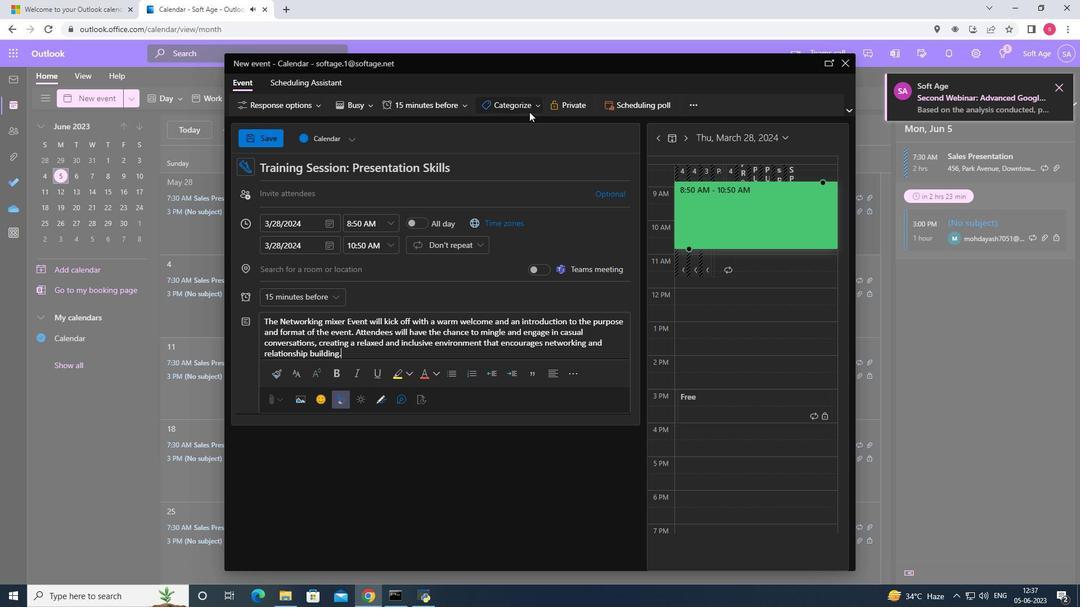 
Action: Mouse pressed left at (534, 106)
Screenshot: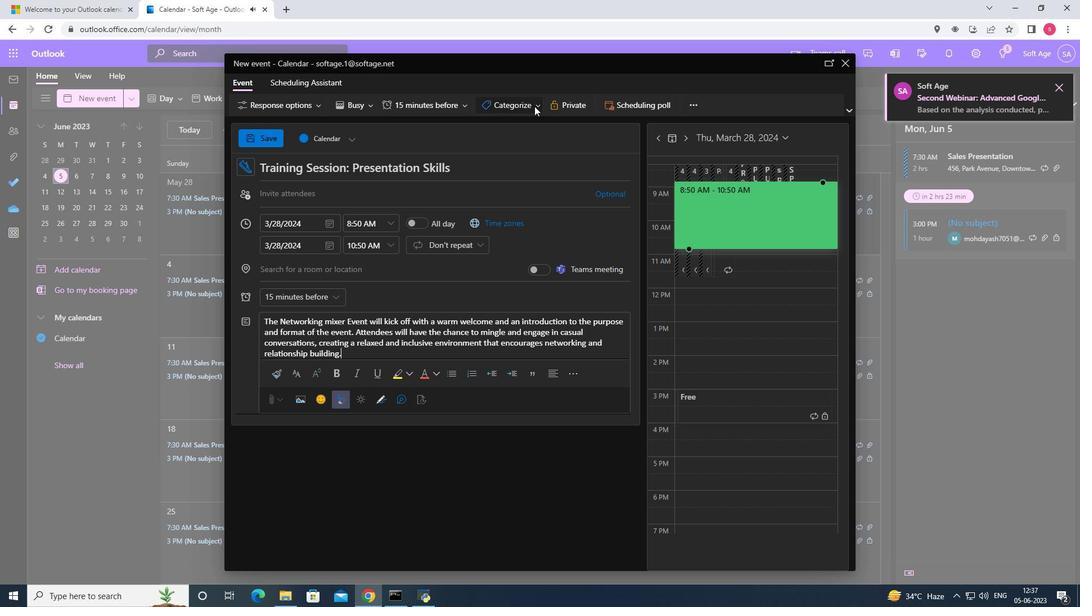 
Action: Mouse moved to (521, 131)
Screenshot: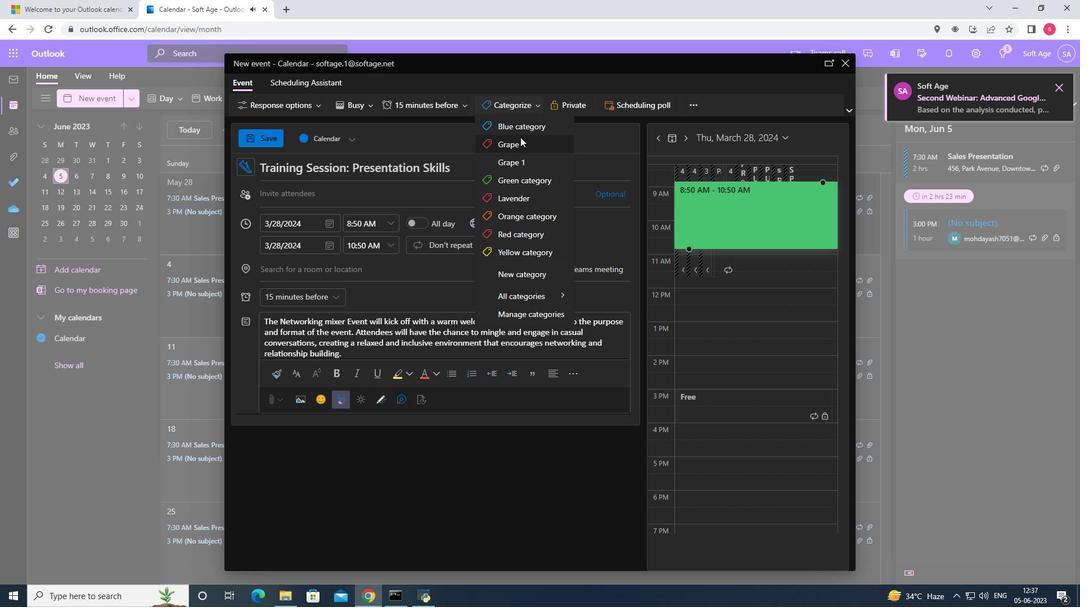 
Action: Mouse pressed left at (521, 131)
Screenshot: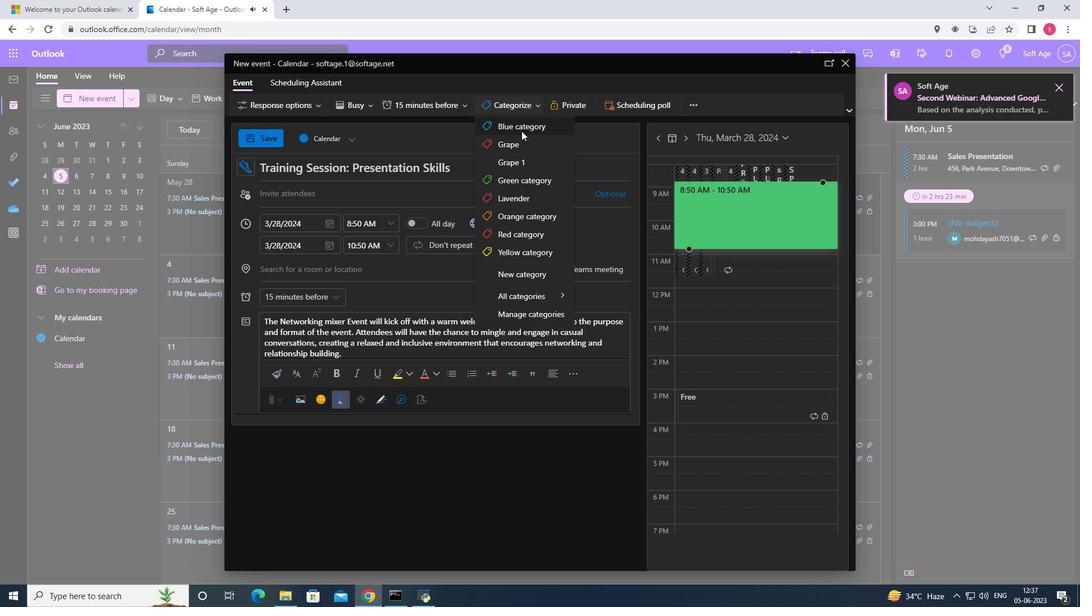 
Action: Mouse moved to (400, 275)
Screenshot: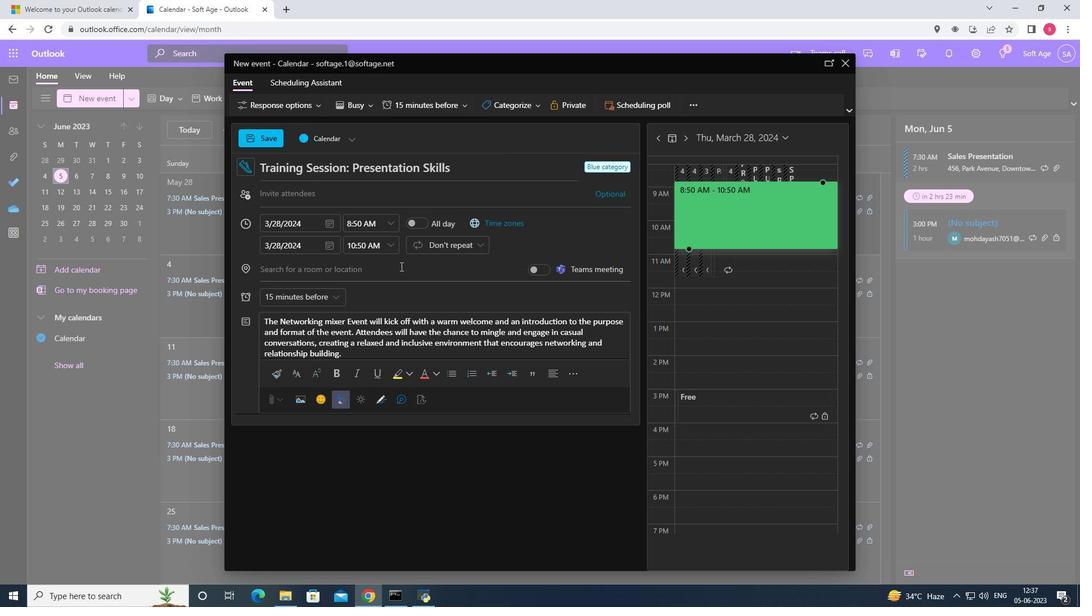 
Action: Mouse pressed left at (400, 275)
Screenshot: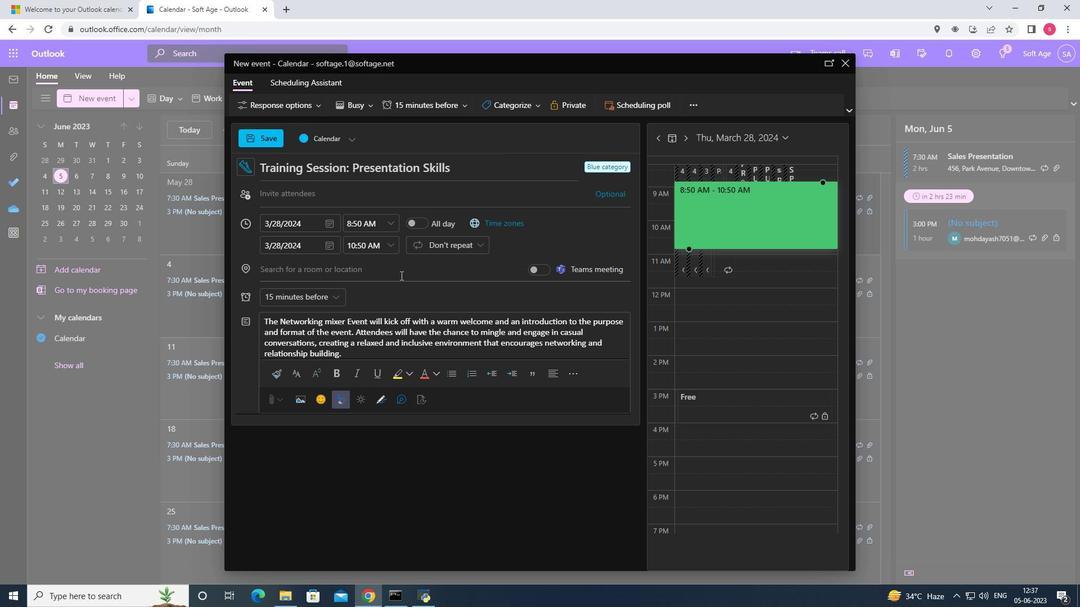 
Action: Key pressed 789<Key.space><Key.shift>th<Key.backspace><Key.backspace><Key.shift><Key.shift><Key.shift><Key.shift><Key.shift><Key.shift><Key.shift>TH<Key.backspace>ha<Key.backspace>yssen-bo<Key.backspace><Key.backspace><Key.shift>Bornemisza<Key.space>mu<Key.backspace><Key.backspace><Key.shift>Museum,<Key.space><Key.shift><Key.shift><Key.shift><Key.shift><Key.shift><Key.shift><Key.shift><Key.shift><Key.shift><Key.shift><Key.shift><Key.shift><Key.shift><Key.shift><Key.shift><Key.shift><Key.shift><Key.shift><Key.shift><Key.shift><Key.shift><Key.shift><Key.shift><Key.shift><Key.shift><Key.shift><Key.shift><Key.shift>Madrid,<Key.space><Key.shift>Spain
Screenshot: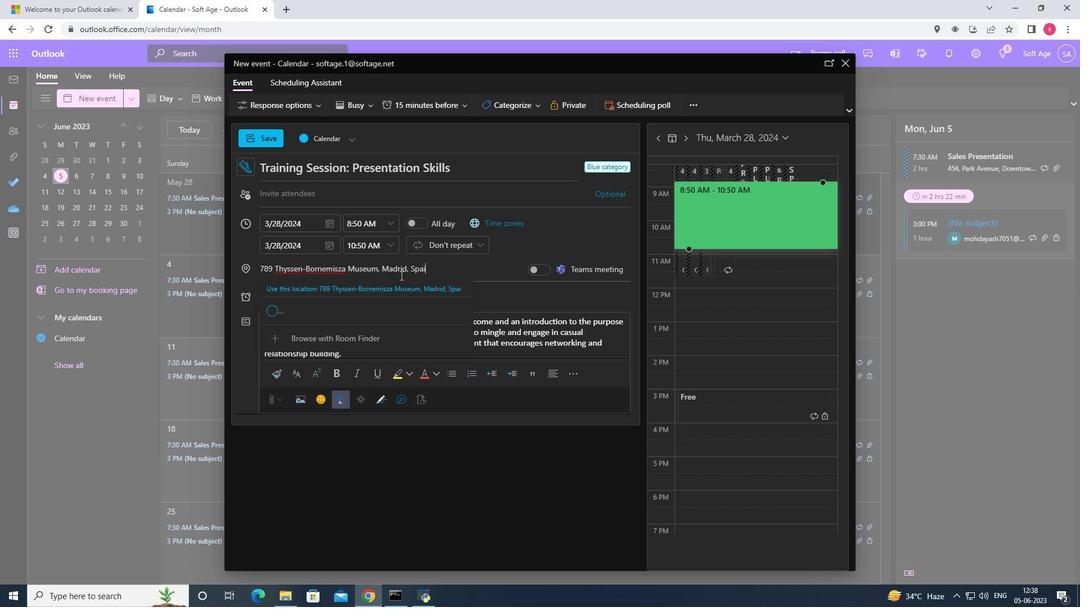 
Action: Mouse moved to (408, 287)
Screenshot: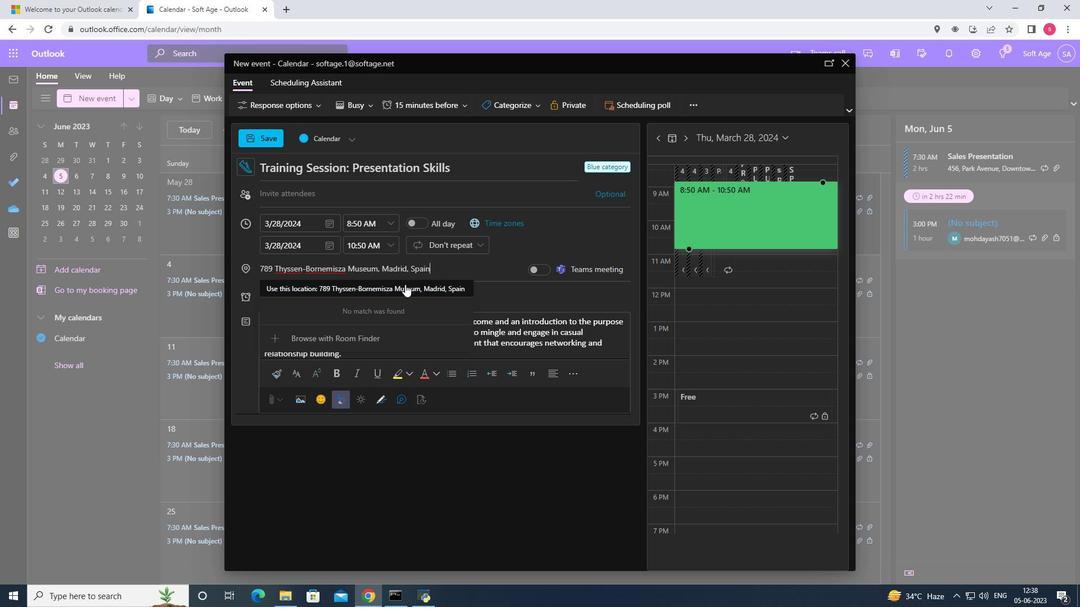 
Action: Mouse pressed left at (408, 287)
Screenshot: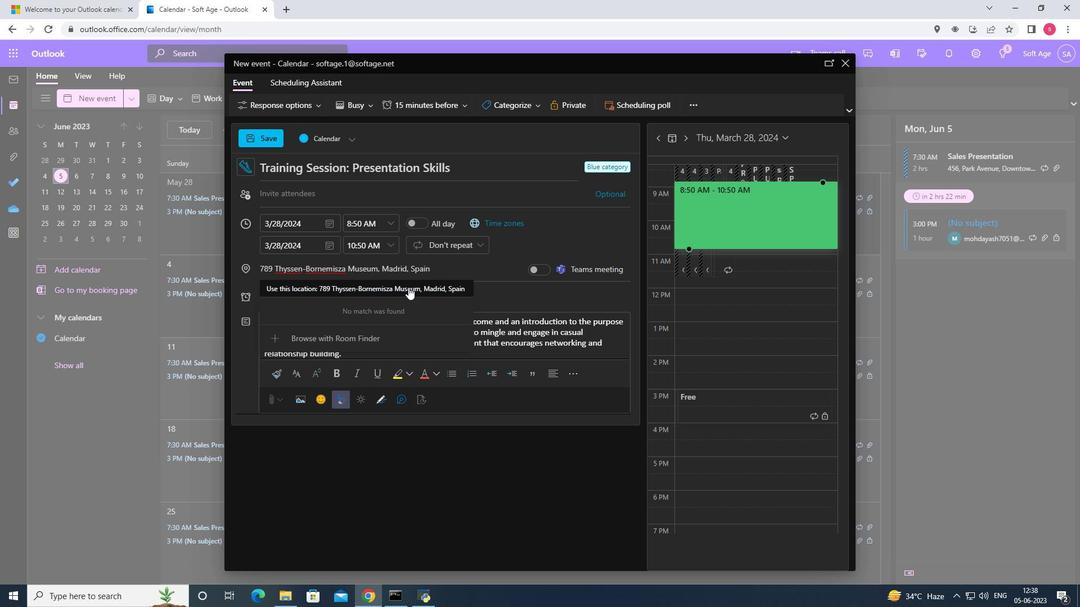 
Action: Mouse moved to (337, 193)
Screenshot: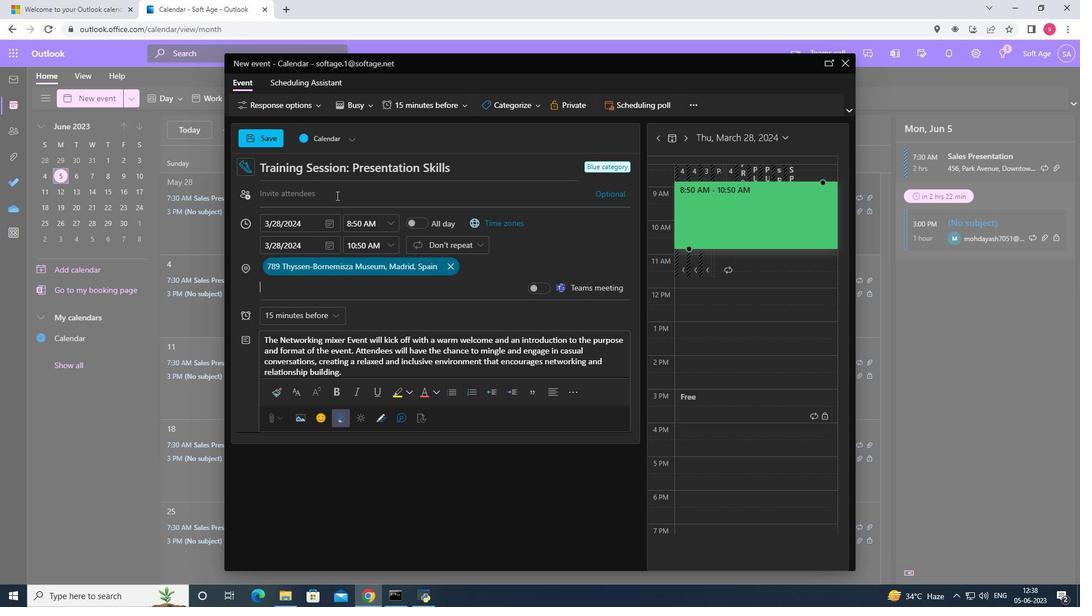 
Action: Mouse pressed left at (337, 193)
Screenshot: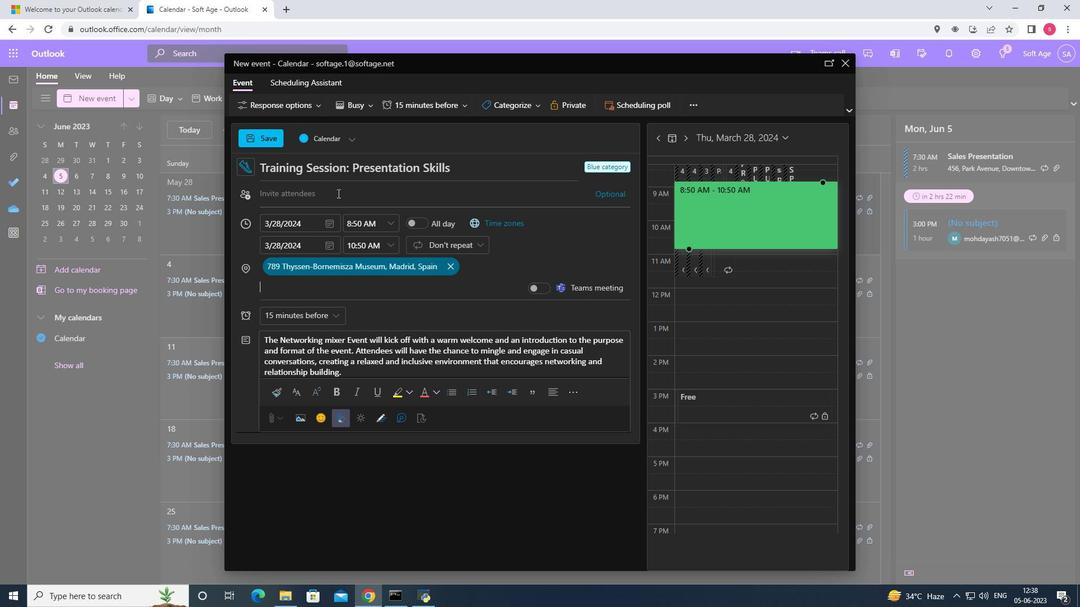 
Action: Key pressed softage.3<Key.shift>@
Screenshot: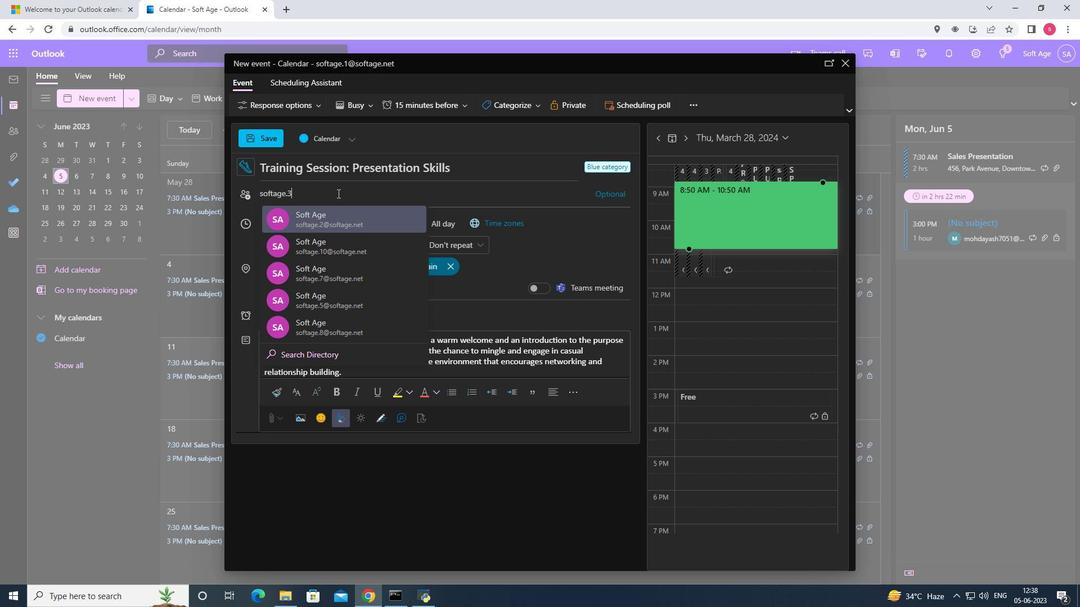 
Action: Mouse moved to (342, 214)
Screenshot: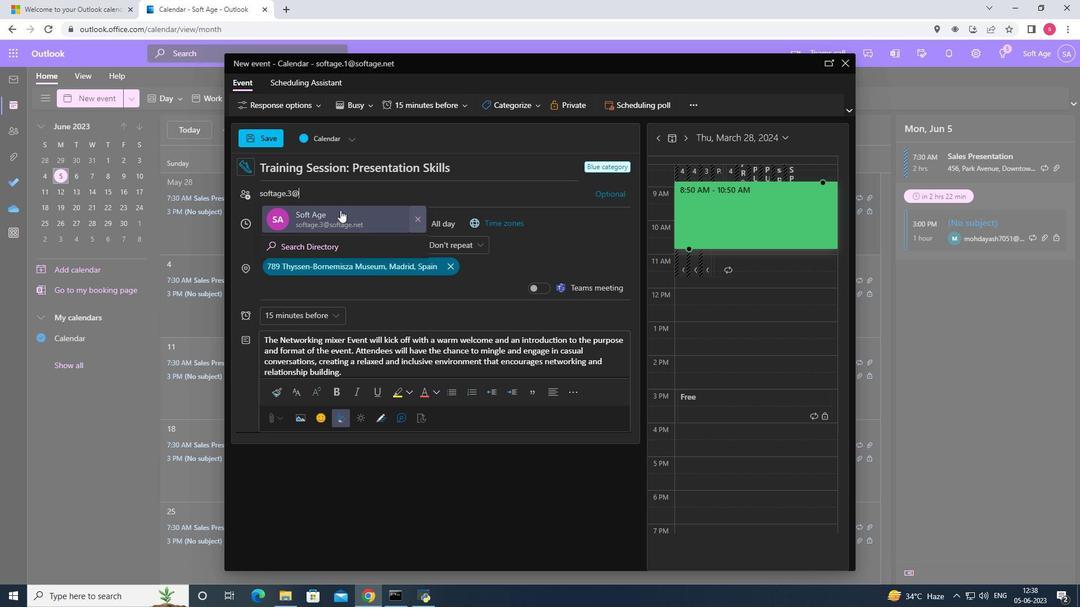 
Action: Mouse pressed left at (342, 214)
Screenshot: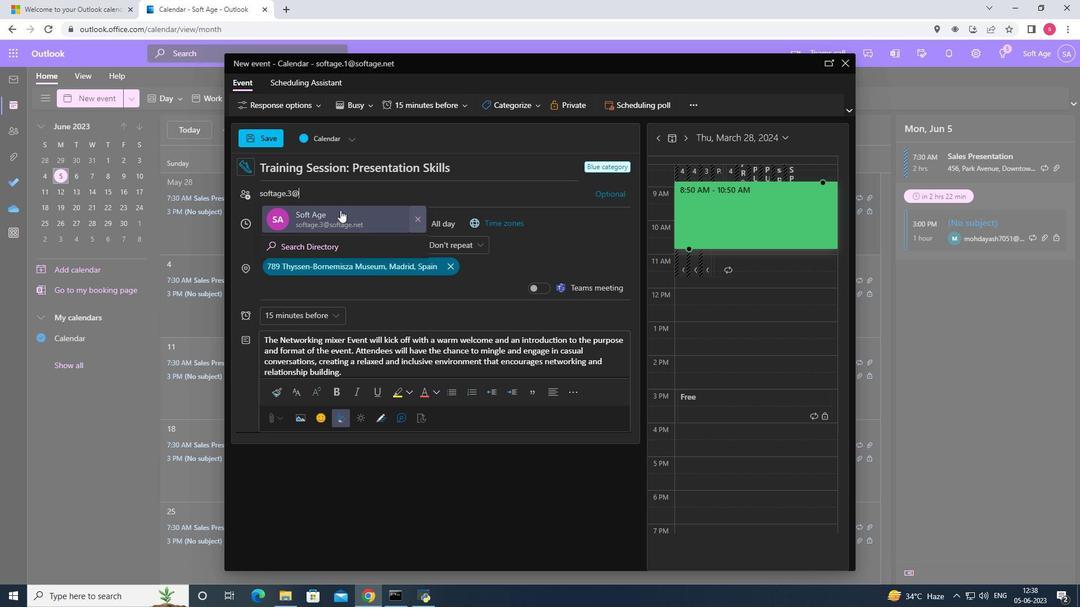 
Action: Key pressed softage.4<Key.shift>@
Screenshot: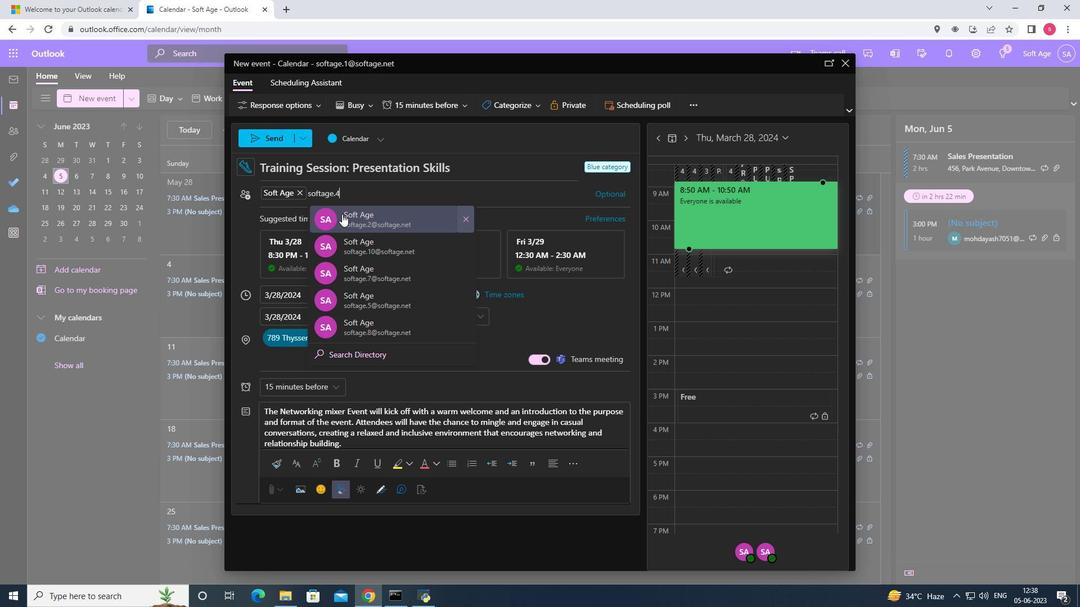 
Action: Mouse moved to (368, 222)
Screenshot: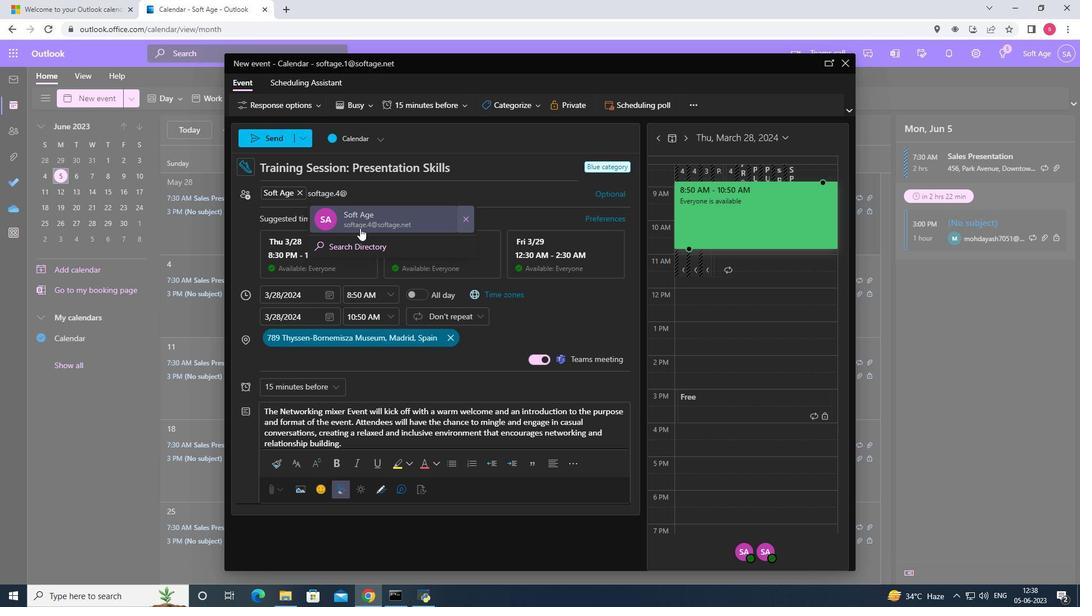 
Action: Mouse pressed left at (368, 222)
Screenshot: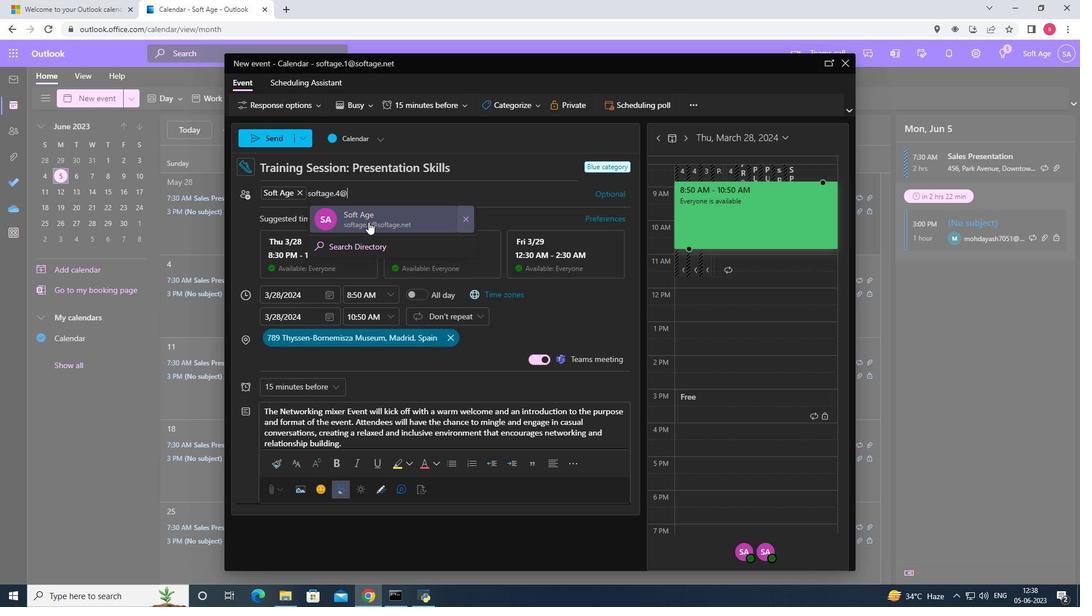 
Action: Mouse moved to (335, 388)
Screenshot: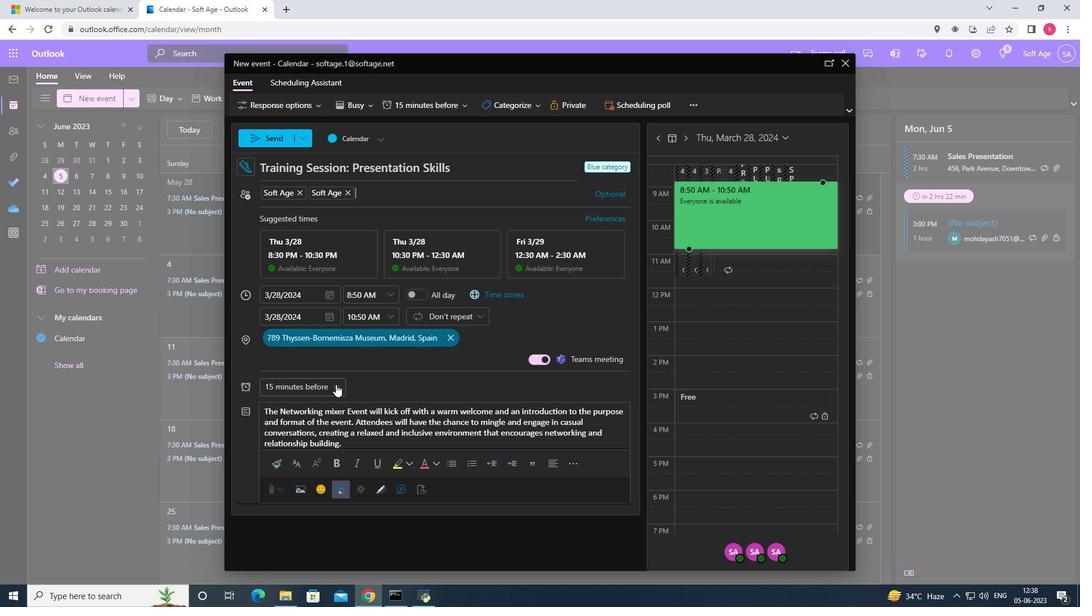 
Action: Mouse pressed left at (335, 388)
Screenshot: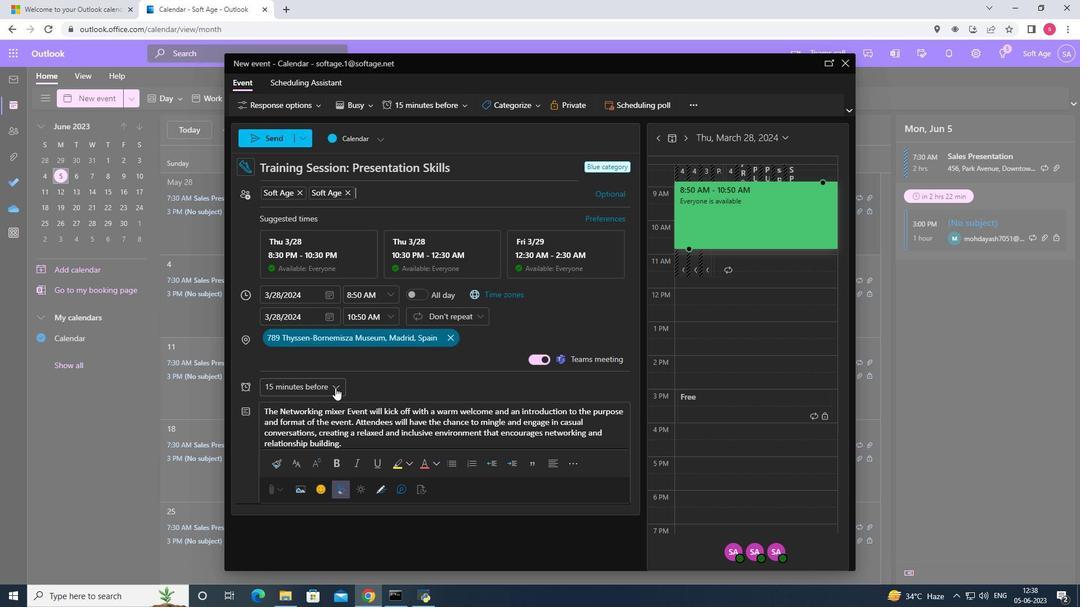 
Action: Mouse moved to (310, 335)
Screenshot: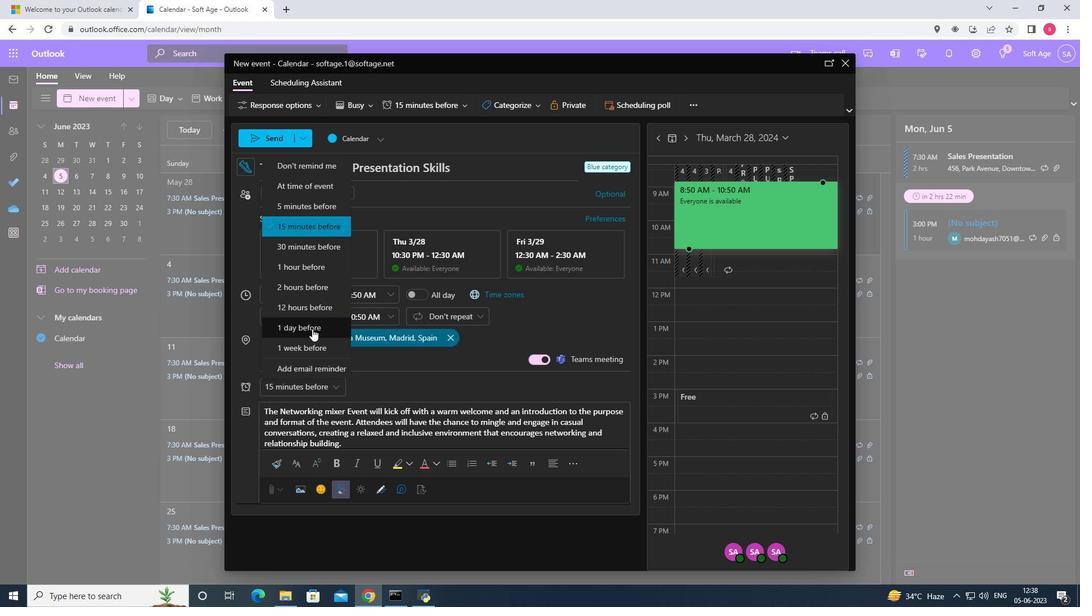 
Action: Mouse pressed left at (310, 335)
Screenshot: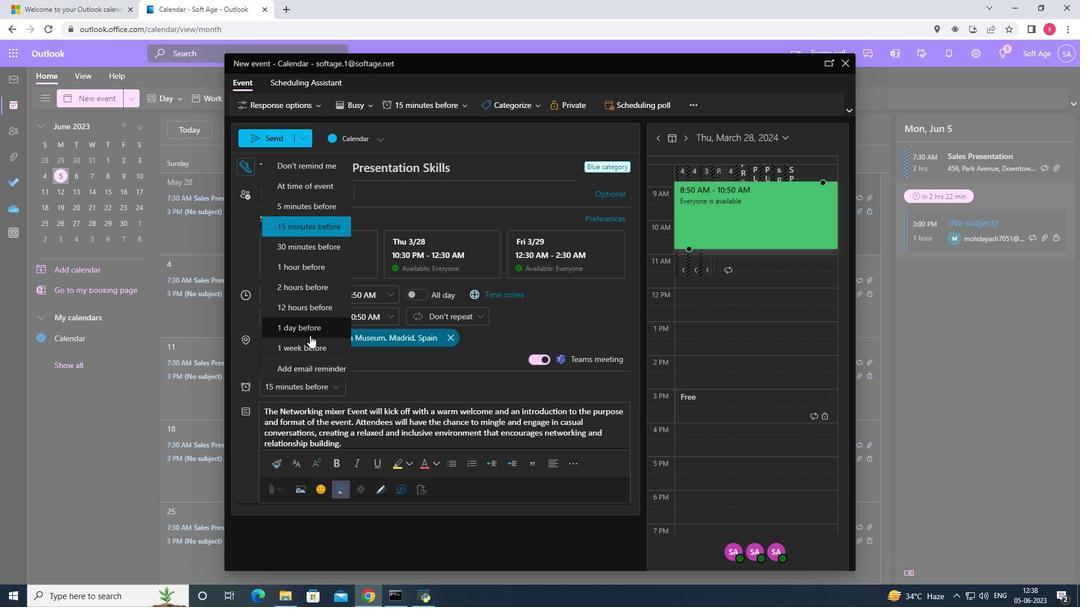 
Action: Mouse moved to (272, 133)
Screenshot: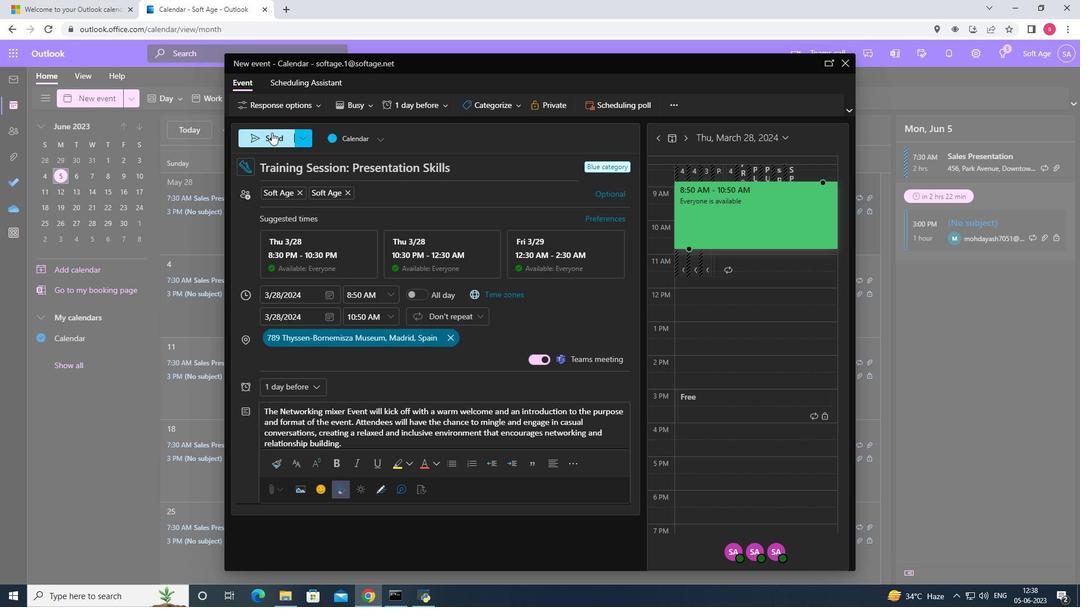 
Action: Mouse pressed left at (272, 133)
Screenshot: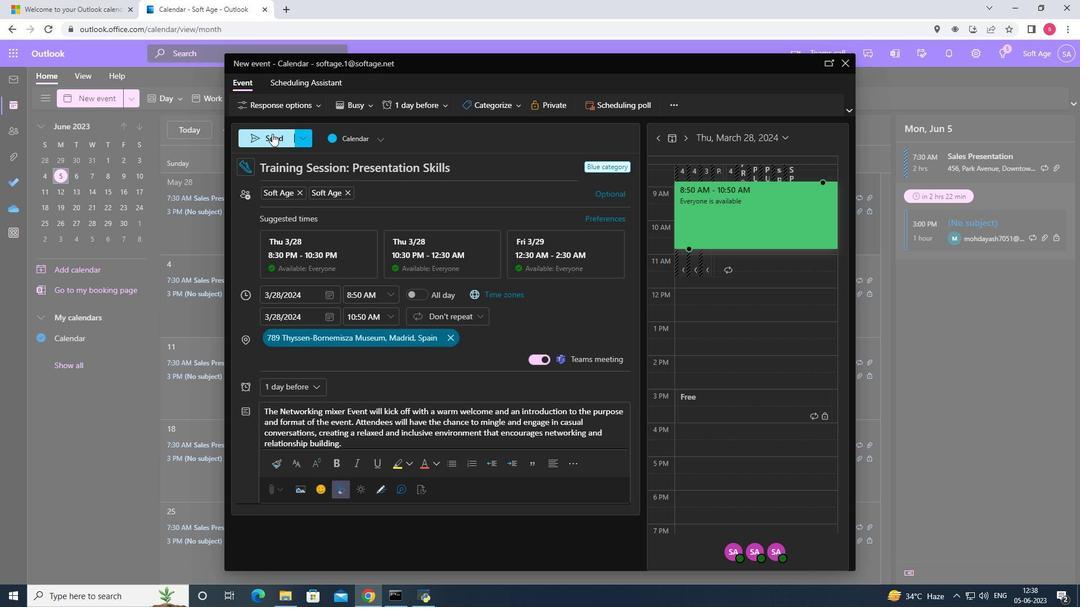 
